 Task: Open a blank sheet, save the file as Aurora Add the quote 'Don't wait for the perfect moment; take the moment and make it perfect.'Don't wait for the perfect moment; take the moment and make it perfect.  Apply font style Apply font style KaiTi and font size 18 Align the text to the Justify .Change the text color to  Dark blue
Action: Mouse moved to (19, 14)
Screenshot: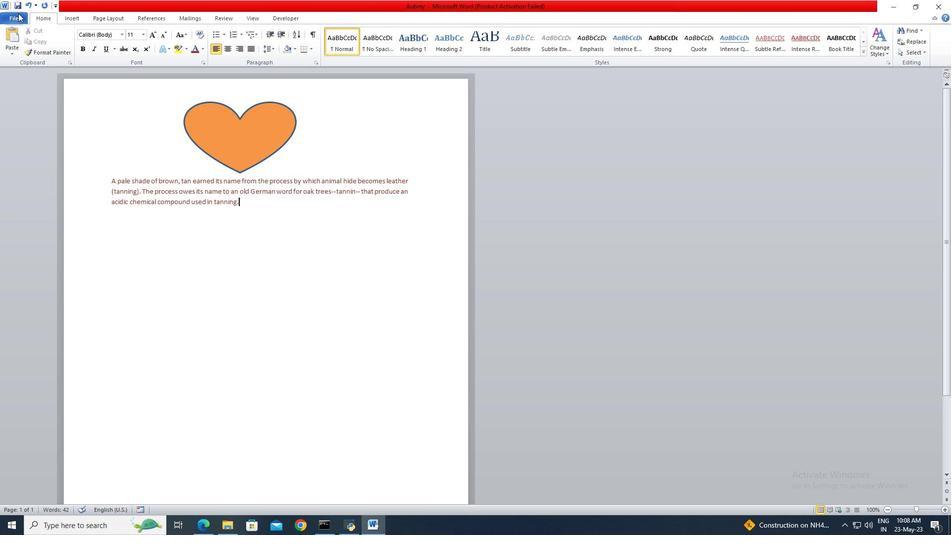 
Action: Mouse pressed left at (19, 14)
Screenshot: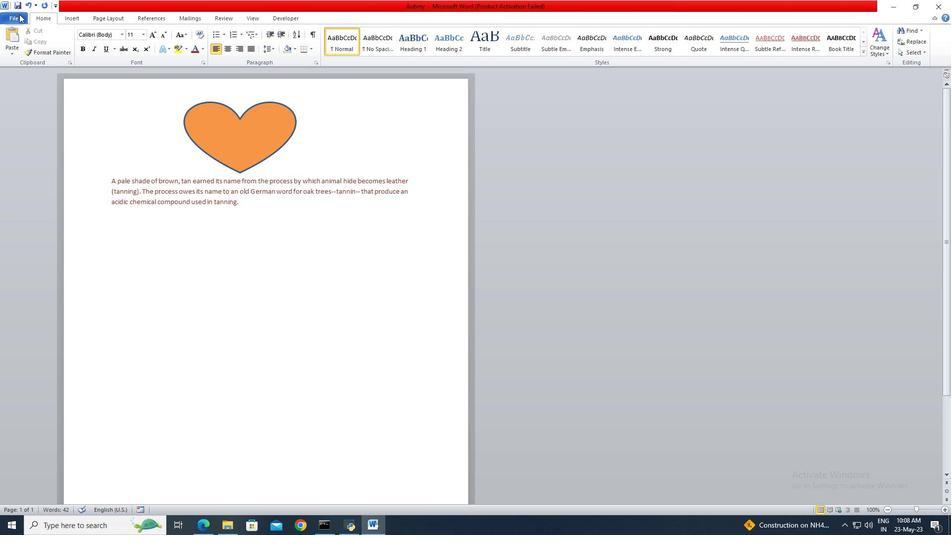
Action: Mouse moved to (20, 126)
Screenshot: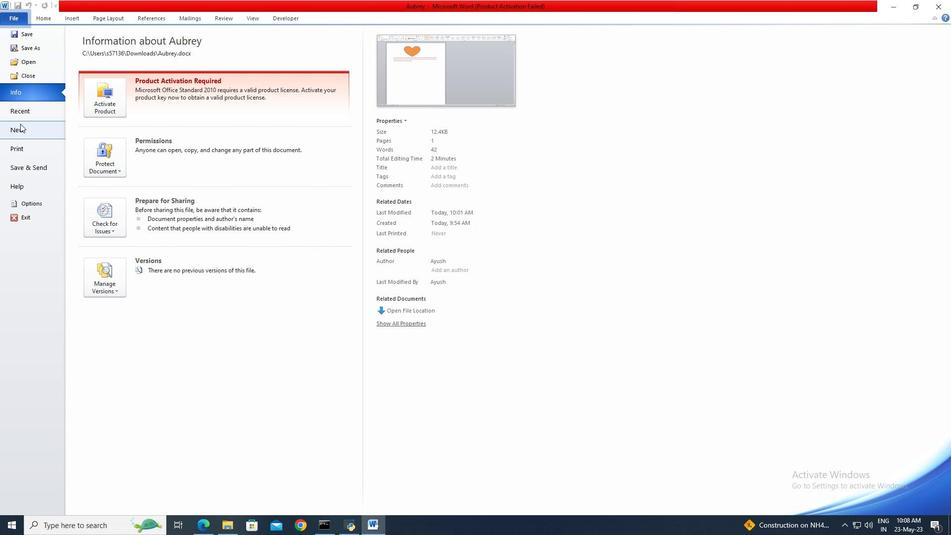 
Action: Mouse pressed left at (20, 126)
Screenshot: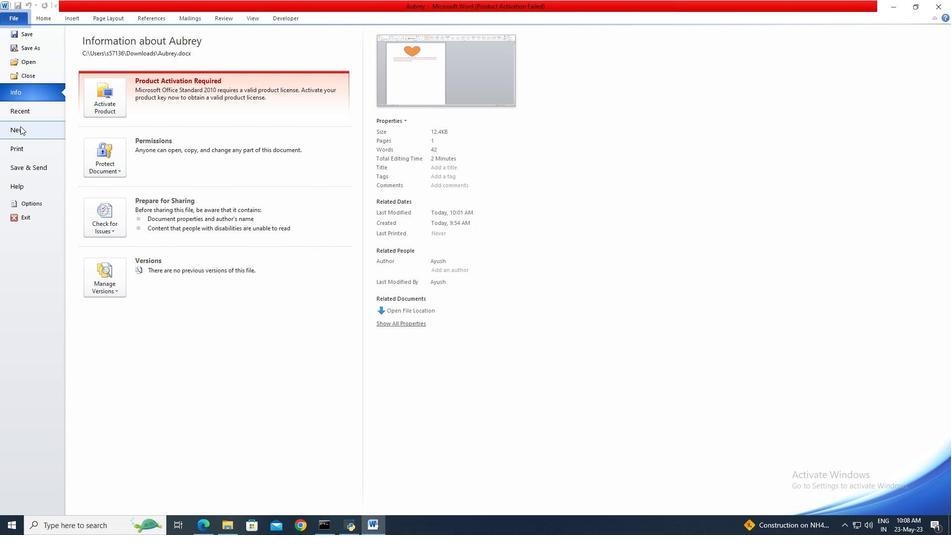 
Action: Mouse moved to (492, 255)
Screenshot: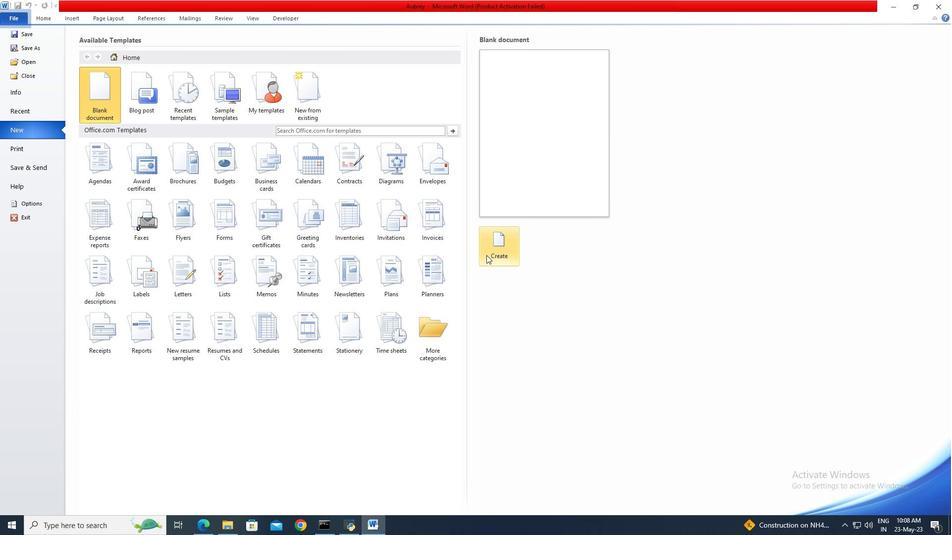 
Action: Mouse pressed left at (492, 255)
Screenshot: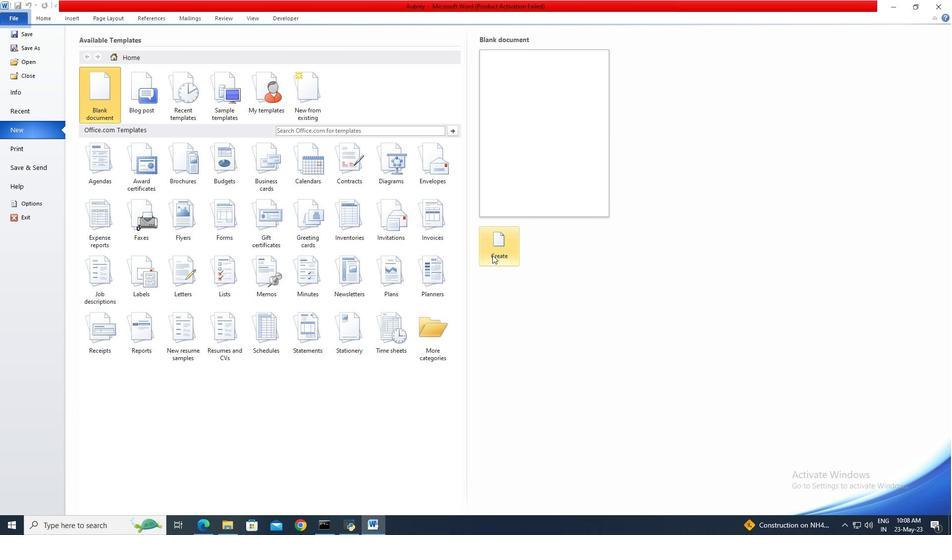 
Action: Mouse moved to (17, 19)
Screenshot: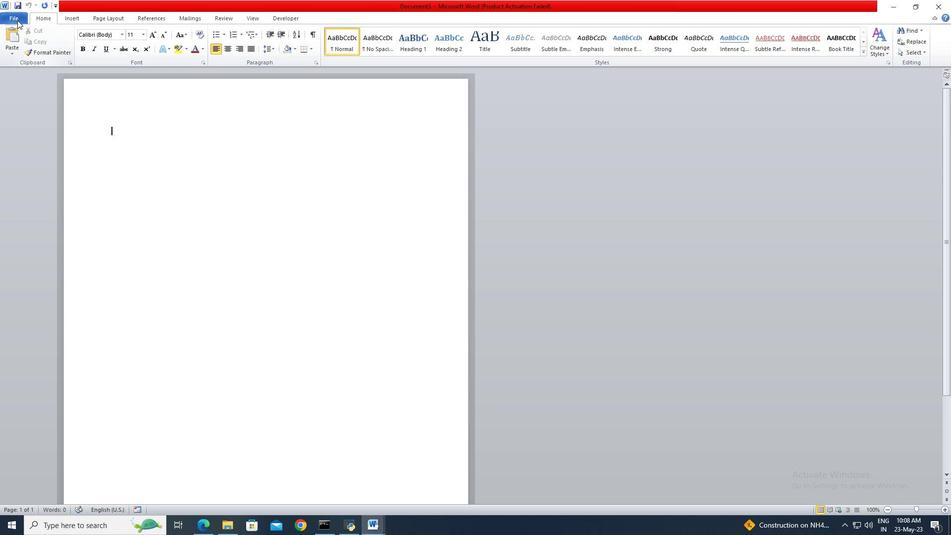 
Action: Mouse pressed left at (17, 19)
Screenshot: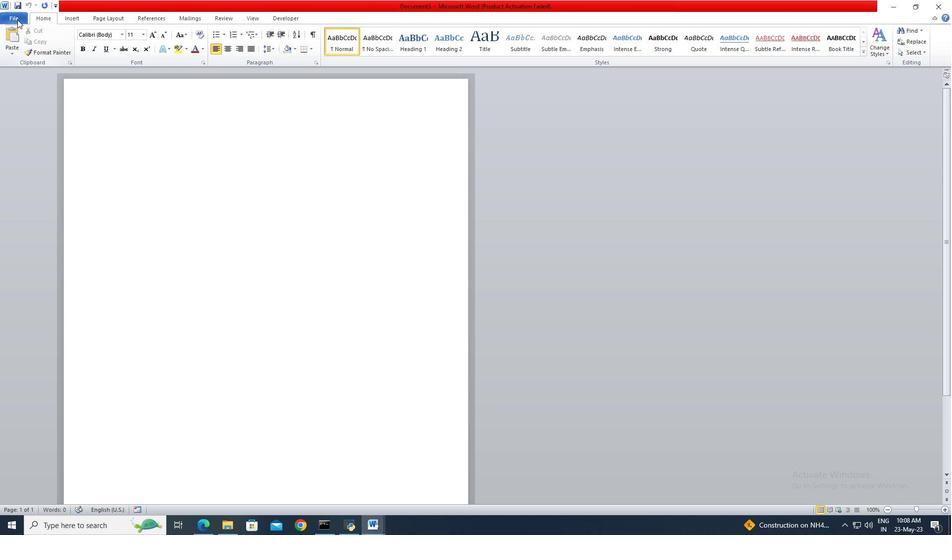 
Action: Mouse moved to (23, 45)
Screenshot: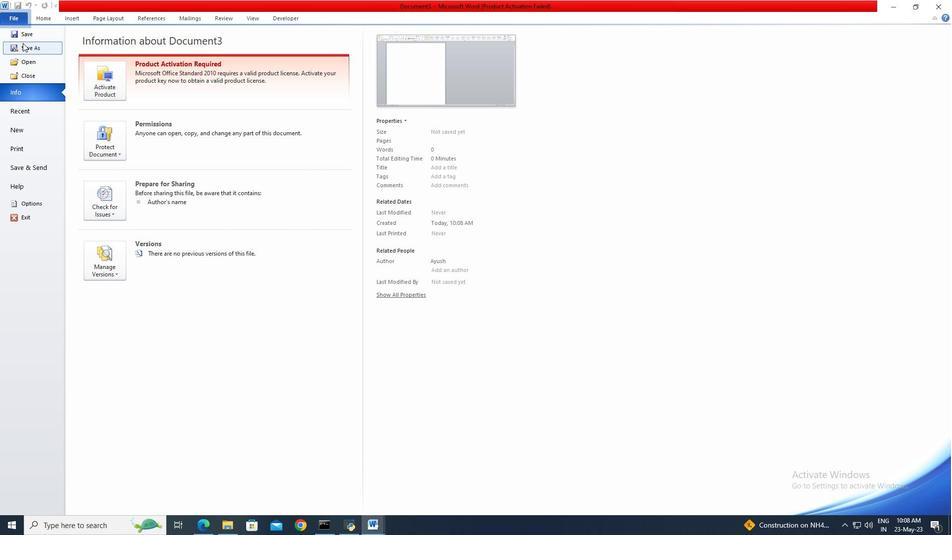 
Action: Mouse pressed left at (23, 45)
Screenshot: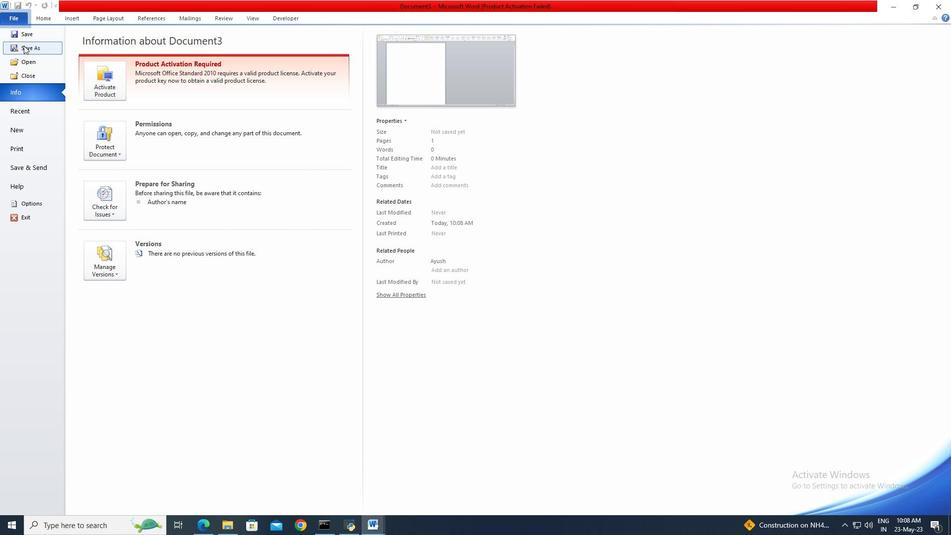 
Action: Key pressed <Key.shift_r>Aurora
Screenshot: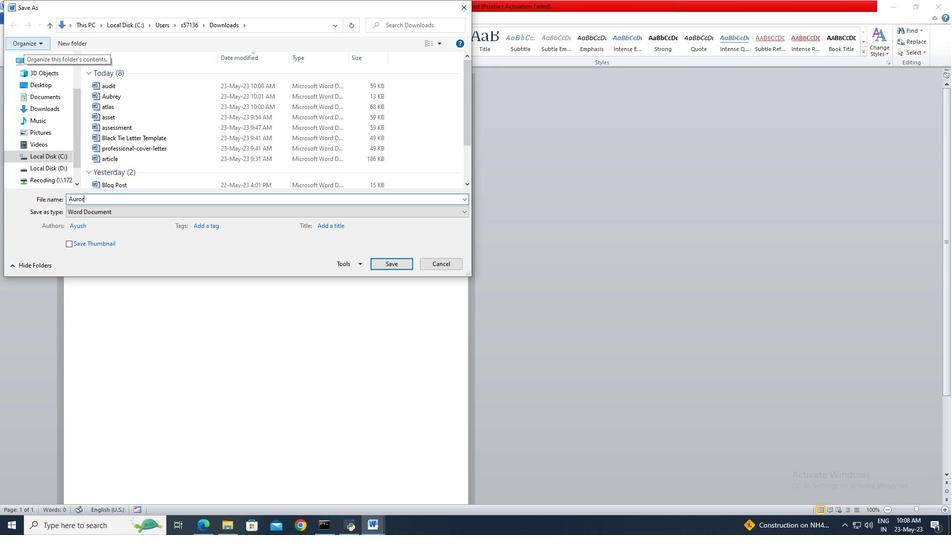 
Action: Mouse moved to (387, 266)
Screenshot: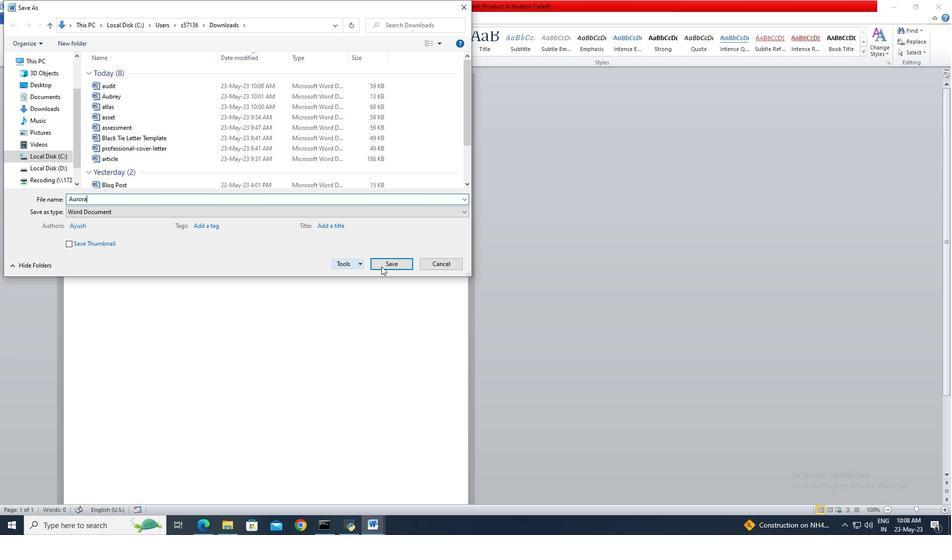 
Action: Mouse pressed left at (387, 266)
Screenshot: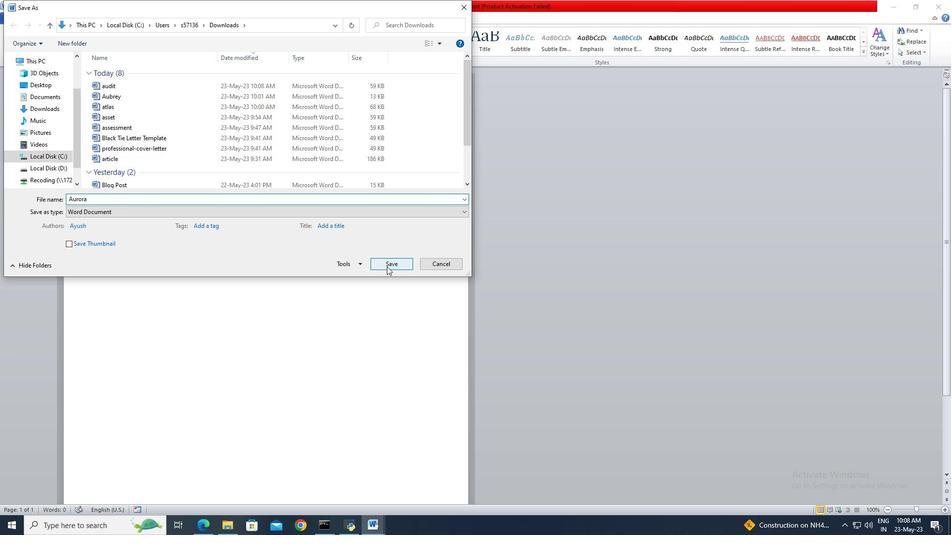 
Action: Mouse moved to (182, 146)
Screenshot: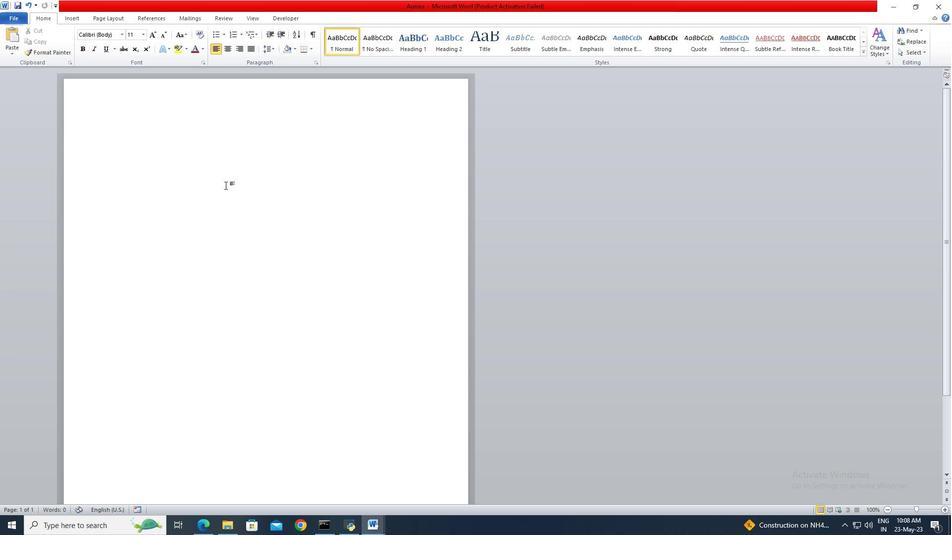 
Action: Key pressed <Key.shift>"<Key.shift>Don't<Key.space>wait<Key.space>for<Key.space>the<Key.space>perfect<Key.space>moment;<Key.space>take<Key.space>the<Key.space>moment<Key.space>and<Key.space>make<Key.space>it<Key.space>perfect.<Key.shift>"
Screenshot: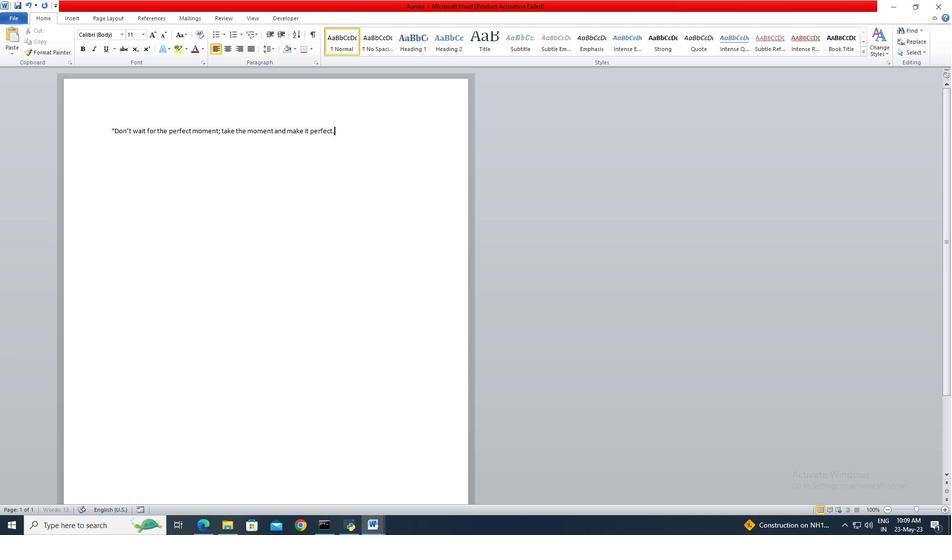 
Action: Mouse moved to (111, 130)
Screenshot: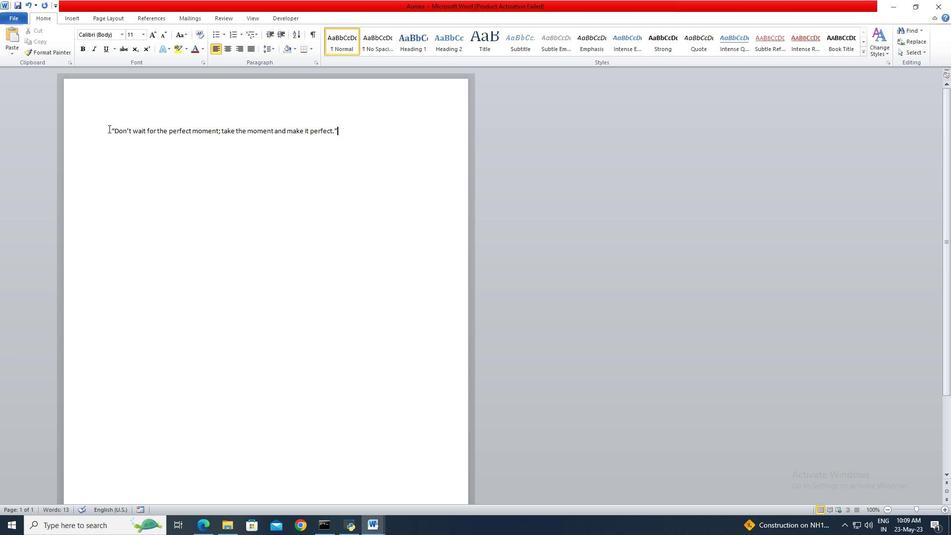 
Action: Mouse pressed left at (111, 130)
Screenshot: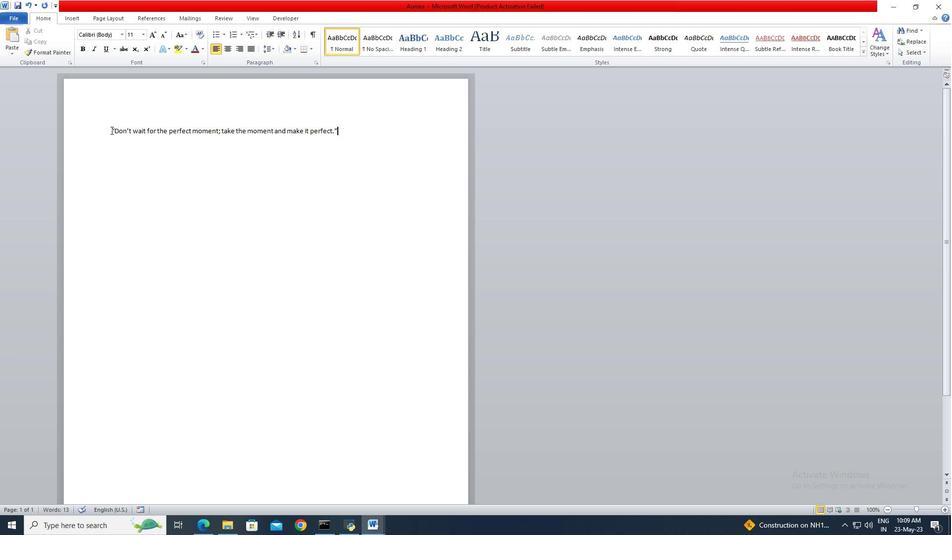
Action: Mouse moved to (298, 145)
Screenshot: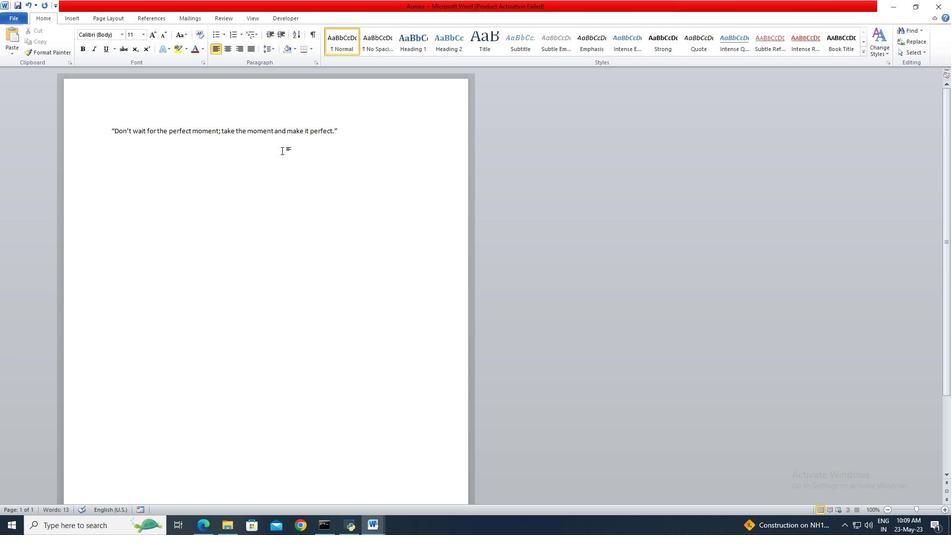 
Action: Key pressed <Key.shift>
Screenshot: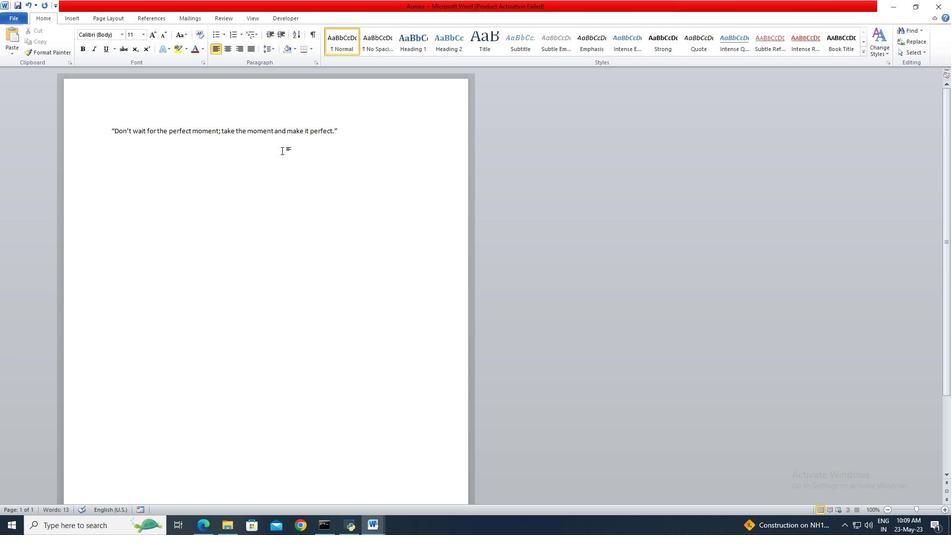
Action: Mouse moved to (342, 132)
Screenshot: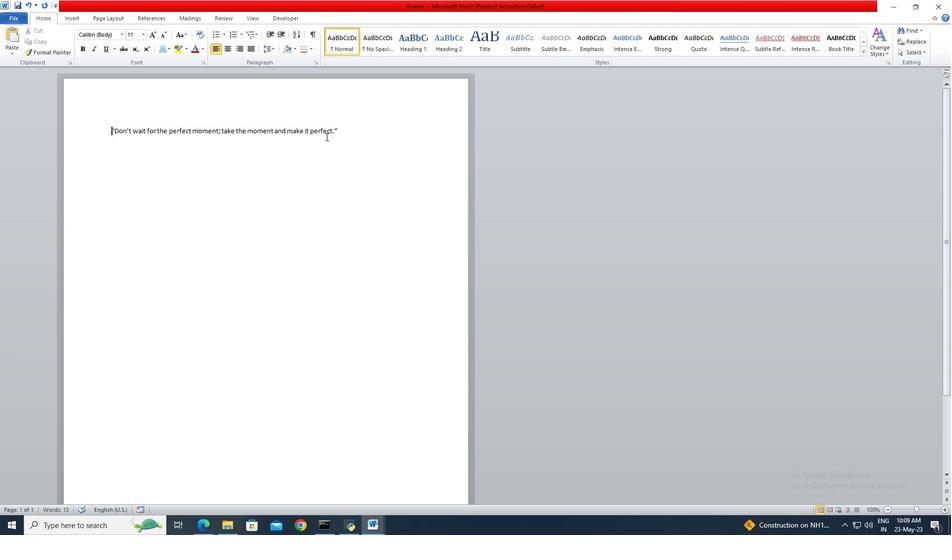 
Action: Key pressed <Key.shift>
Screenshot: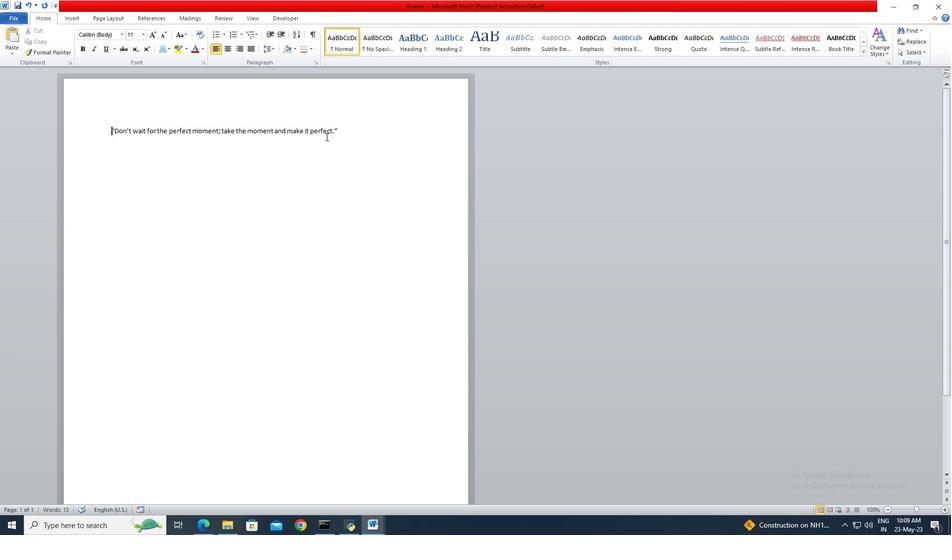 
Action: Mouse moved to (347, 131)
Screenshot: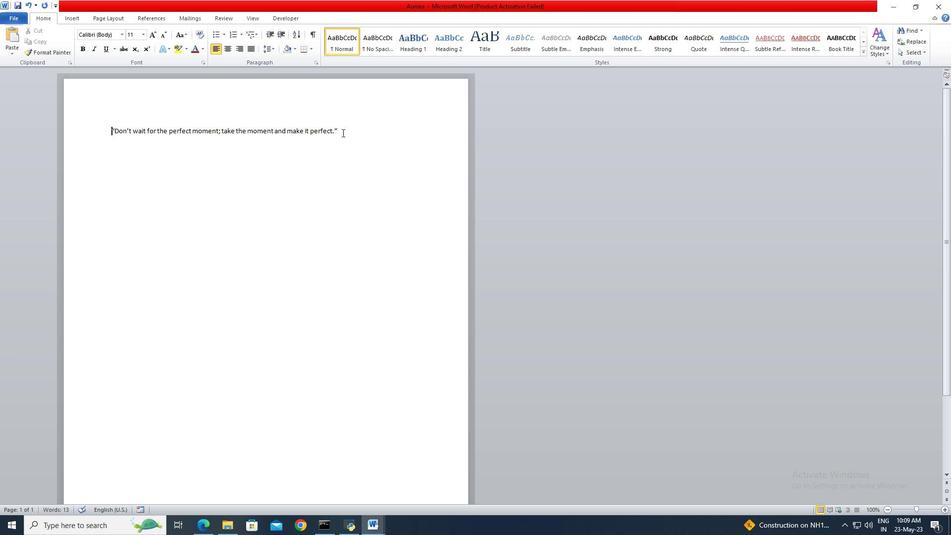 
Action: Key pressed <Key.shift>
Screenshot: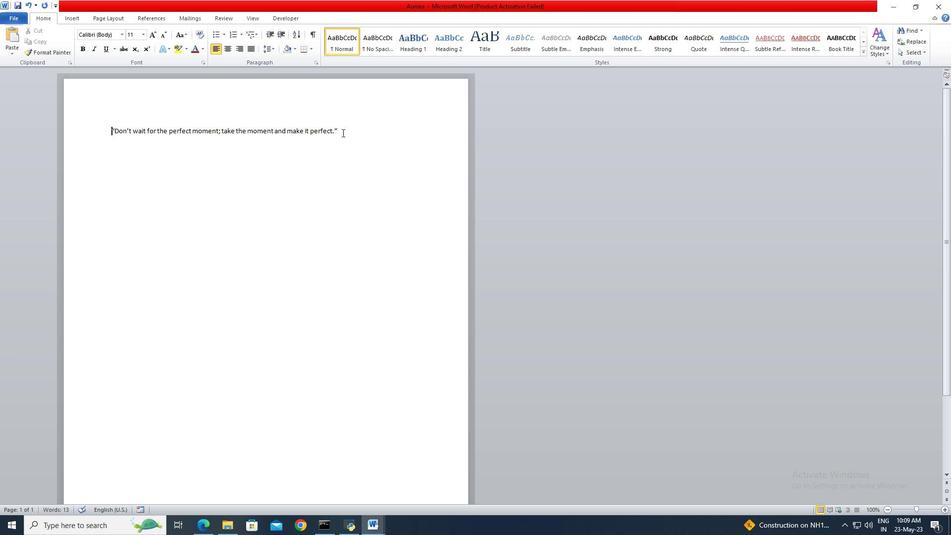 
Action: Mouse moved to (348, 131)
Screenshot: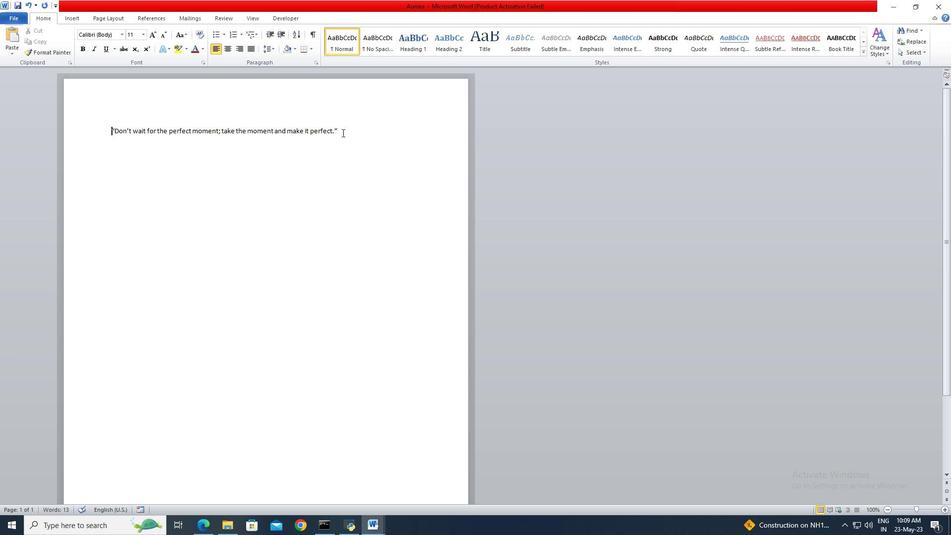 
Action: Key pressed <Key.shift>
Screenshot: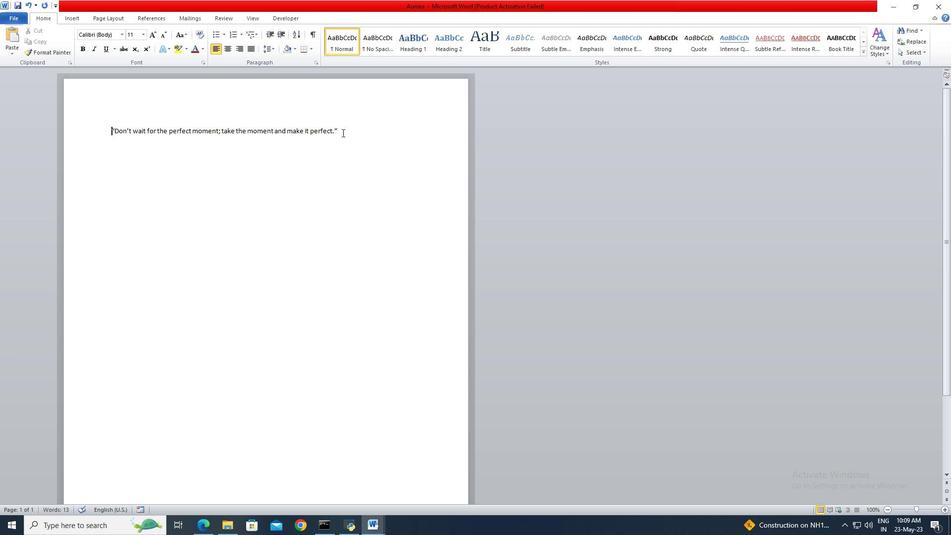 
Action: Mouse moved to (348, 130)
Screenshot: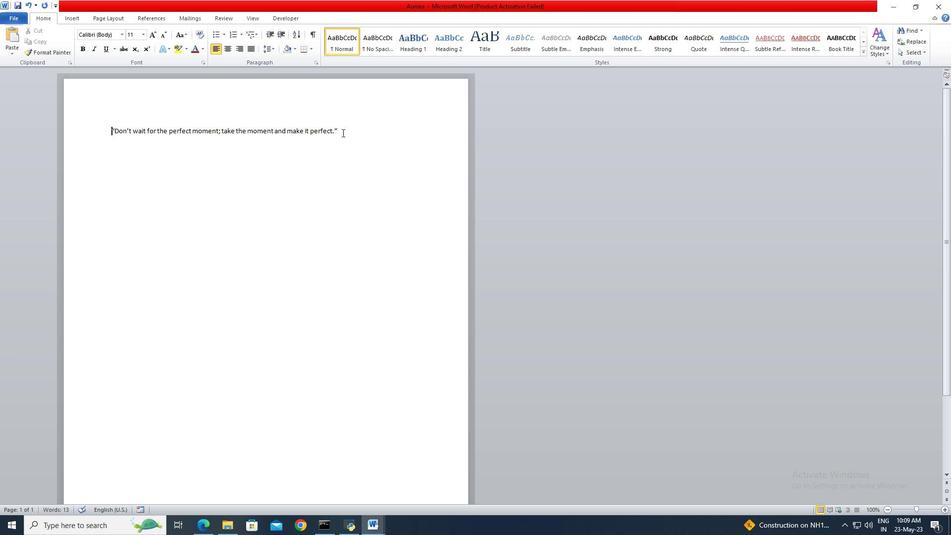 
Action: Key pressed <Key.shift><Key.shift><Key.shift><Key.shift><Key.shift>
Screenshot: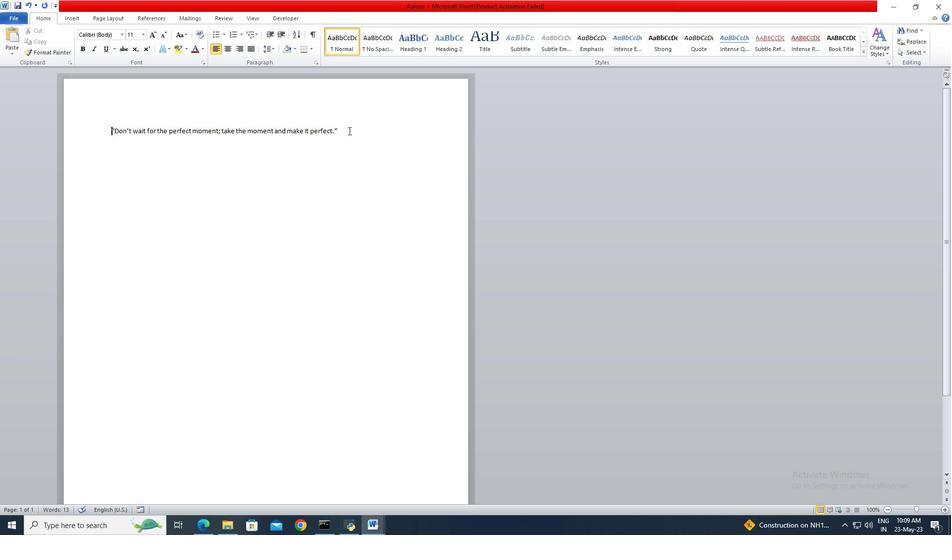
Action: Mouse pressed left at (348, 130)
Screenshot: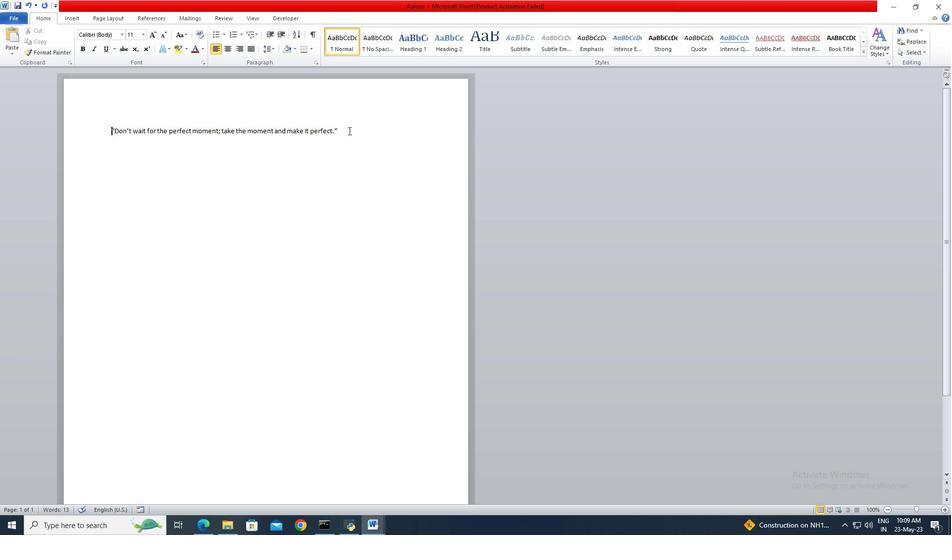 
Action: Key pressed <Key.shift><Key.shift><Key.shift><Key.shift>
Screenshot: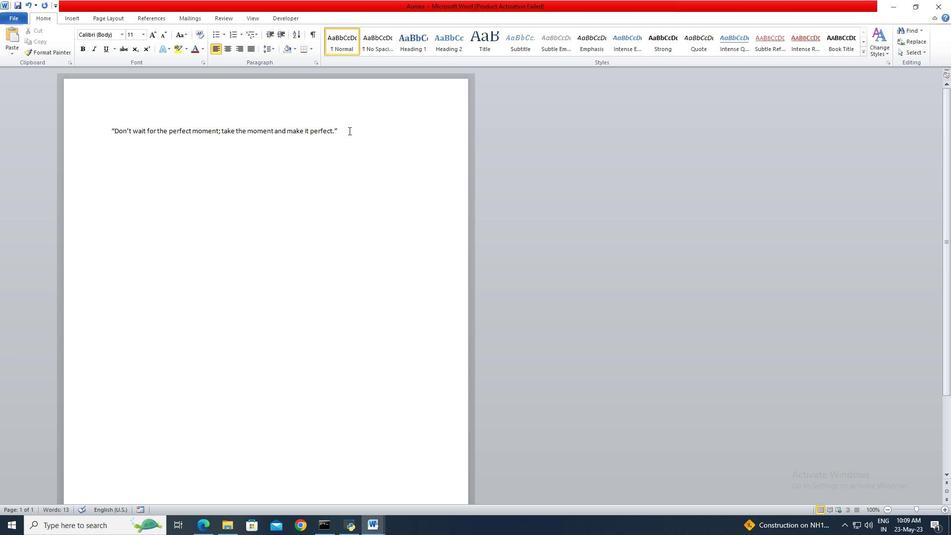 
Action: Mouse moved to (125, 34)
Screenshot: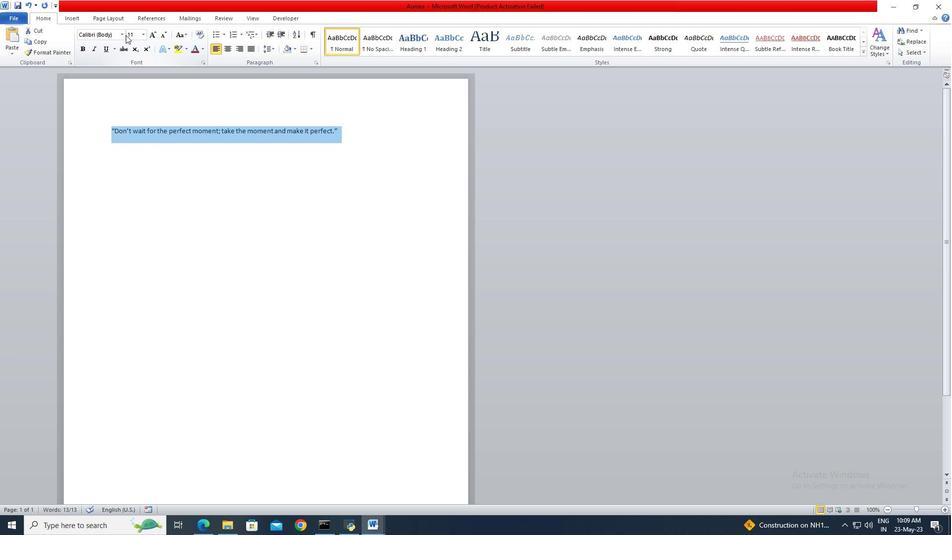 
Action: Mouse pressed left at (125, 34)
Screenshot: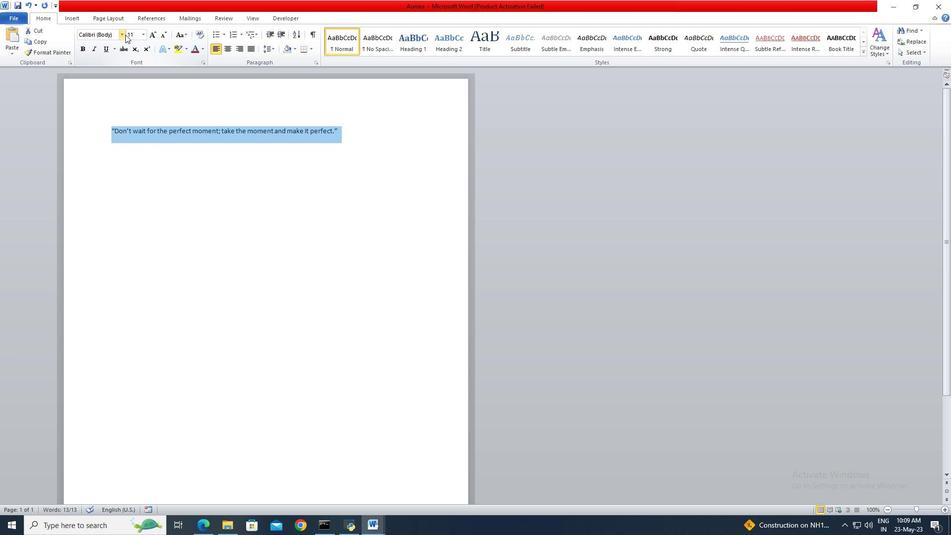
Action: Mouse moved to (135, 259)
Screenshot: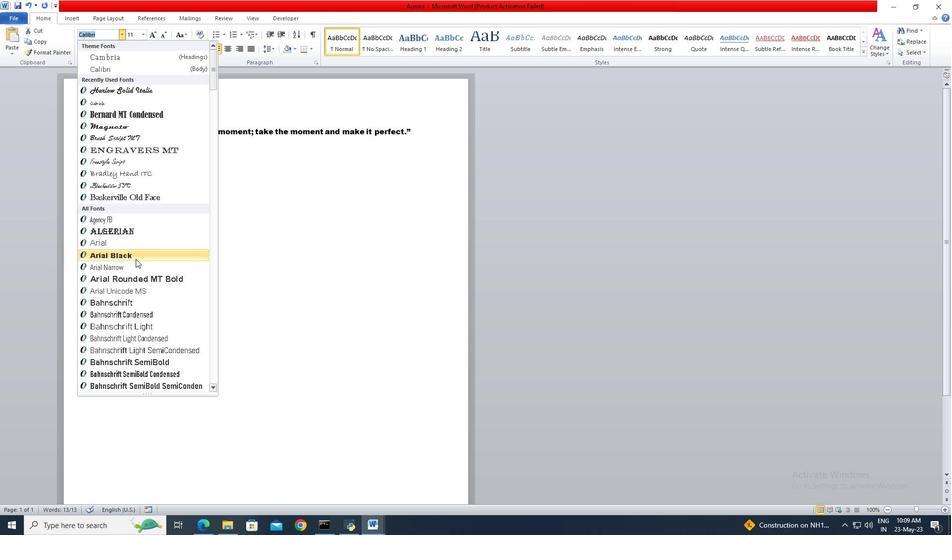 
Action: Mouse scrolled (135, 259) with delta (0, 0)
Screenshot: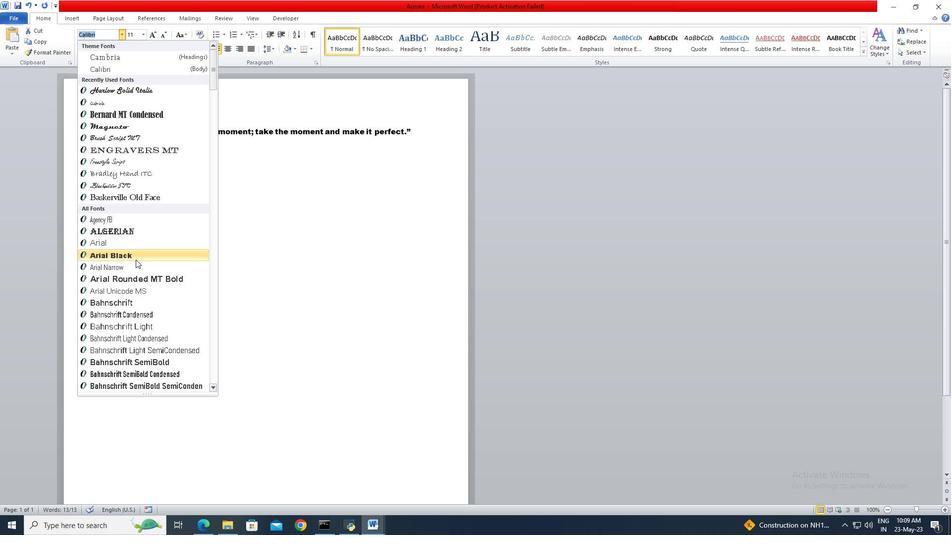 
Action: Mouse scrolled (135, 259) with delta (0, 0)
Screenshot: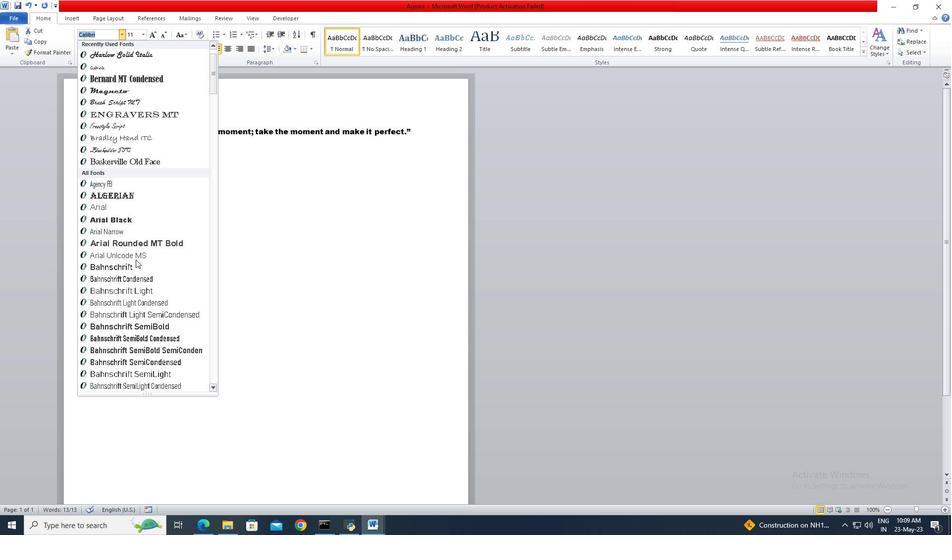
Action: Mouse scrolled (135, 259) with delta (0, 0)
Screenshot: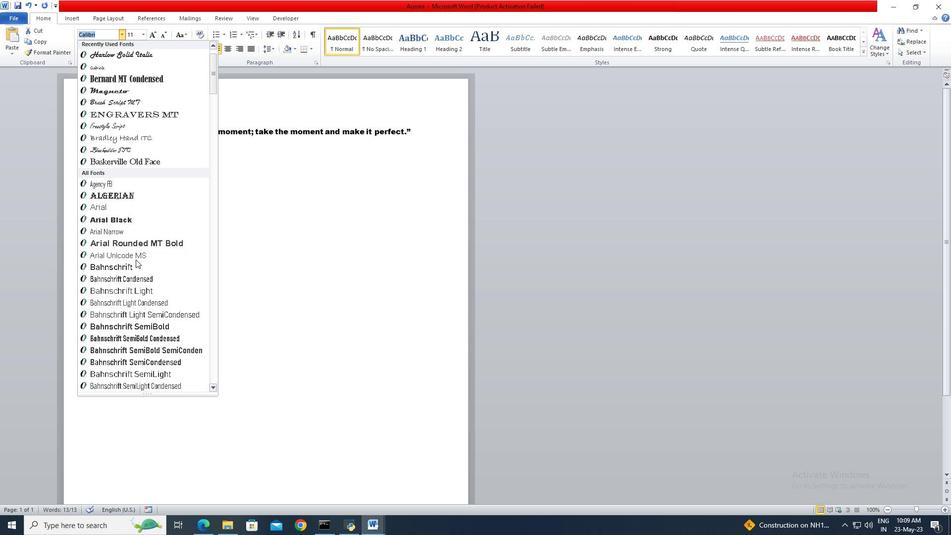 
Action: Mouse scrolled (135, 259) with delta (0, 0)
Screenshot: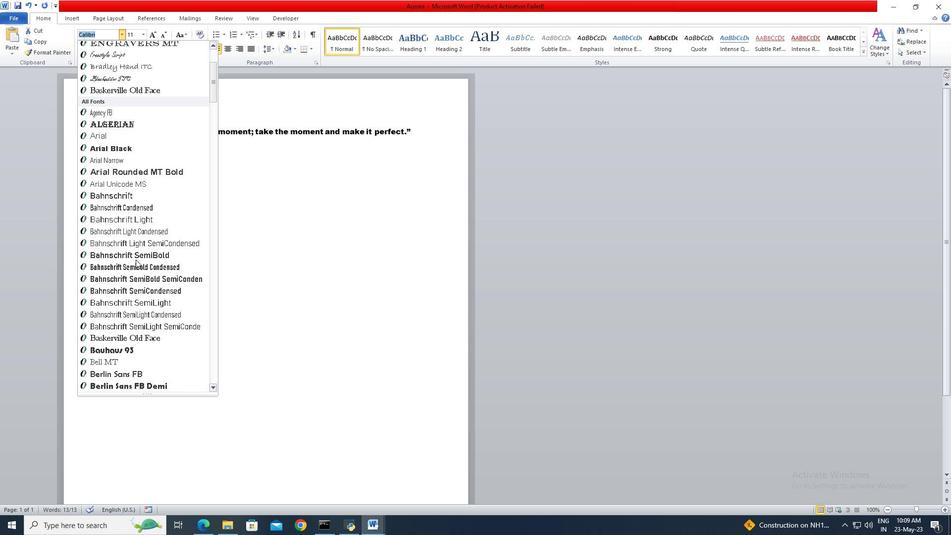 
Action: Mouse scrolled (135, 259) with delta (0, 0)
Screenshot: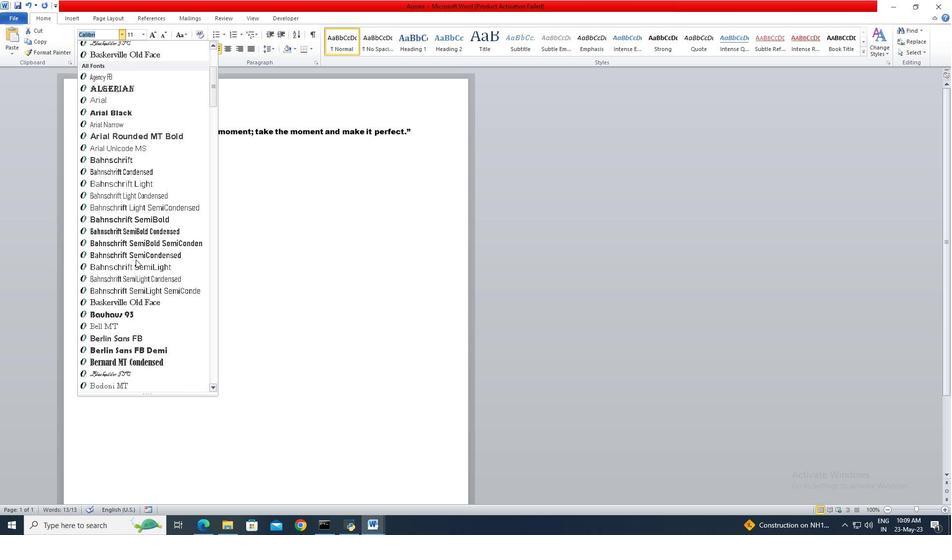 
Action: Mouse scrolled (135, 259) with delta (0, 0)
Screenshot: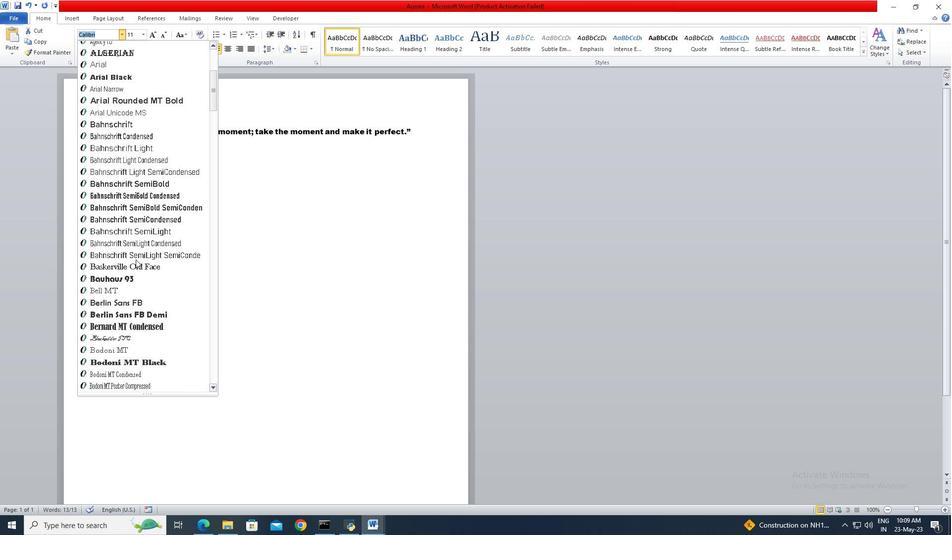 
Action: Mouse scrolled (135, 259) with delta (0, 0)
Screenshot: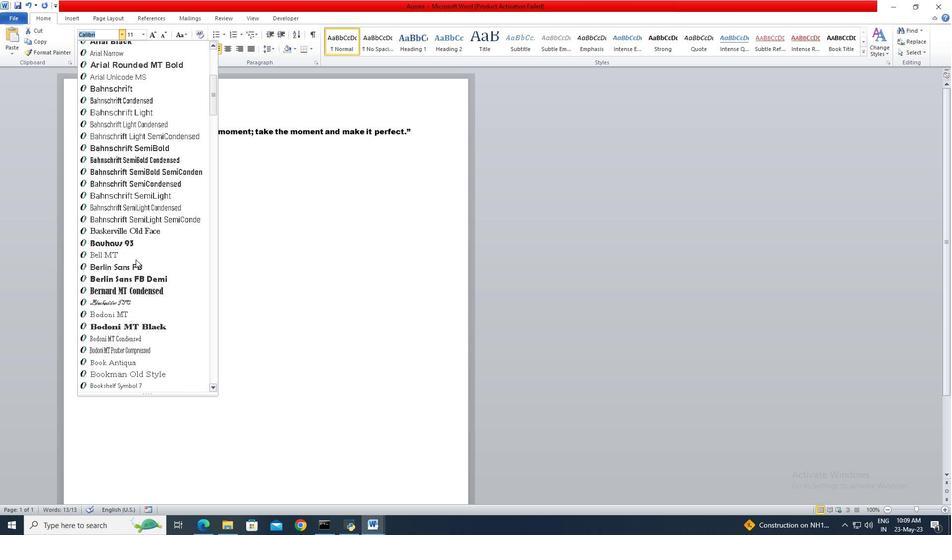 
Action: Mouse scrolled (135, 259) with delta (0, 0)
Screenshot: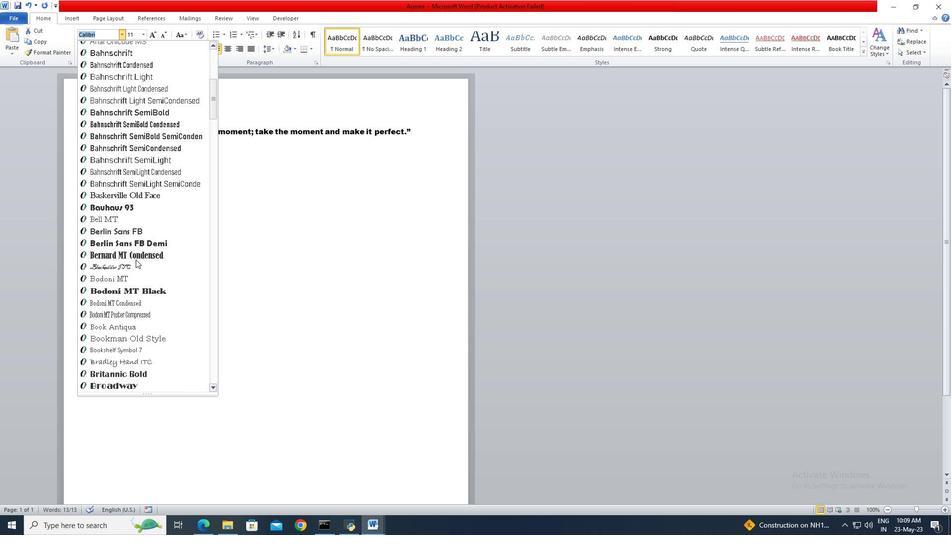 
Action: Mouse scrolled (135, 259) with delta (0, 0)
Screenshot: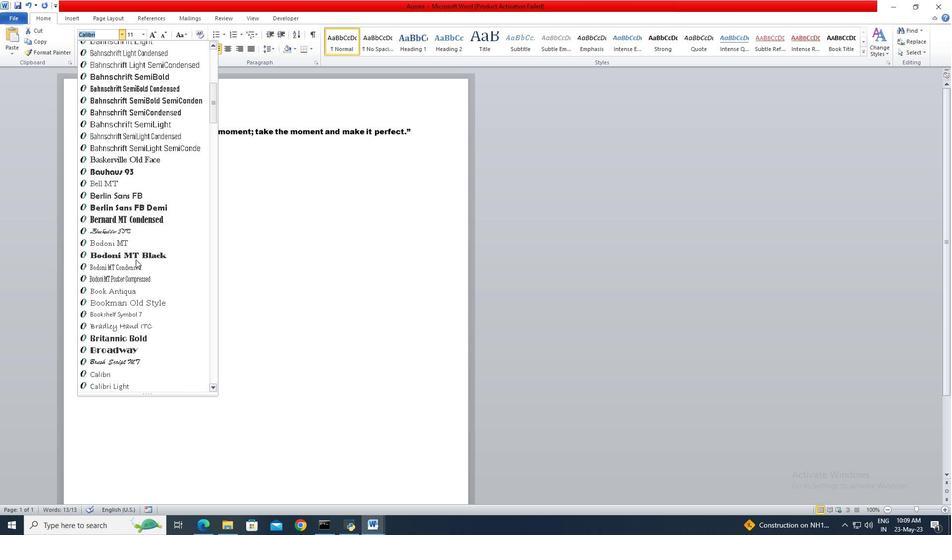 
Action: Mouse scrolled (135, 259) with delta (0, 0)
Screenshot: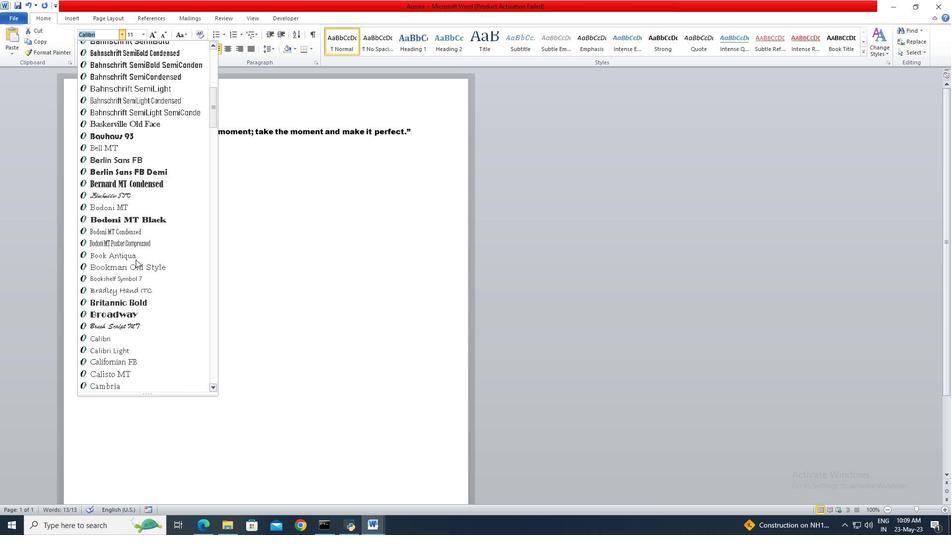 
Action: Mouse scrolled (135, 259) with delta (0, 0)
Screenshot: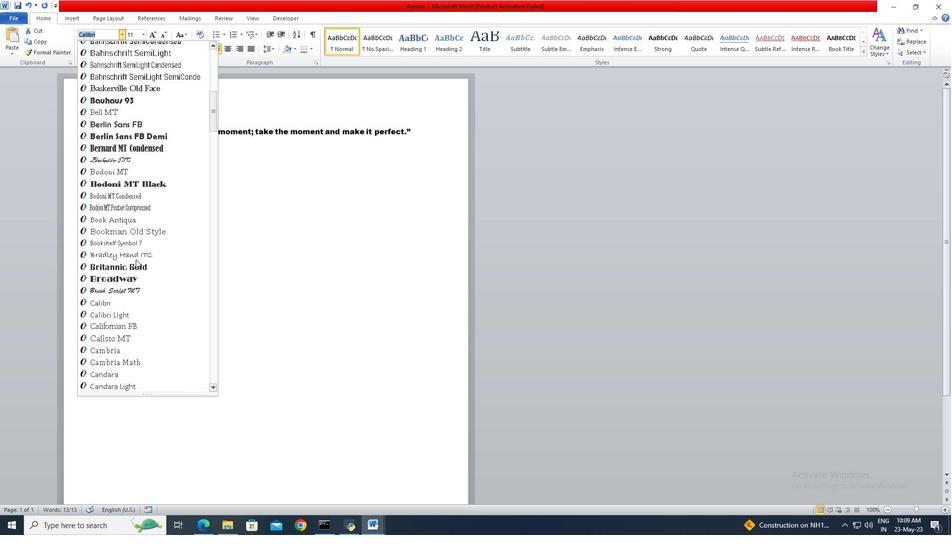
Action: Mouse scrolled (135, 259) with delta (0, 0)
Screenshot: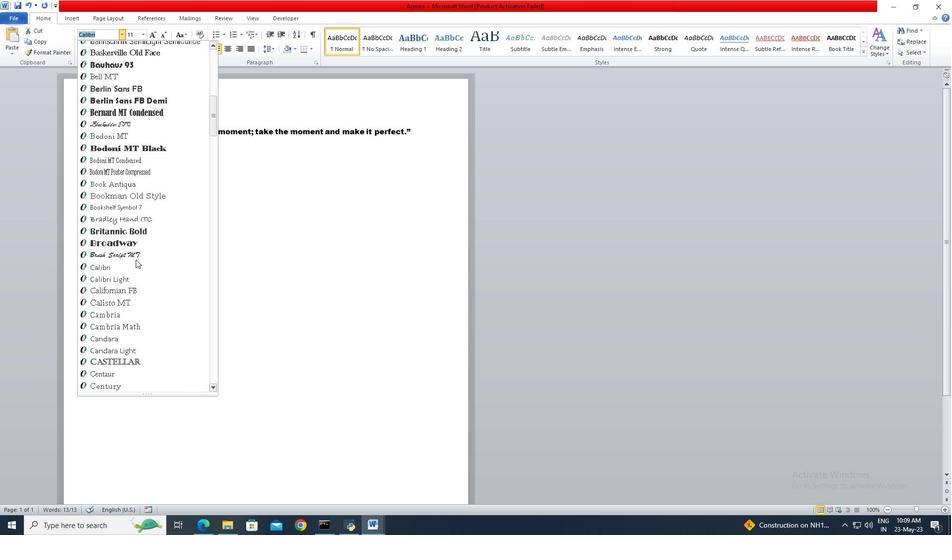 
Action: Mouse scrolled (135, 259) with delta (0, 0)
Screenshot: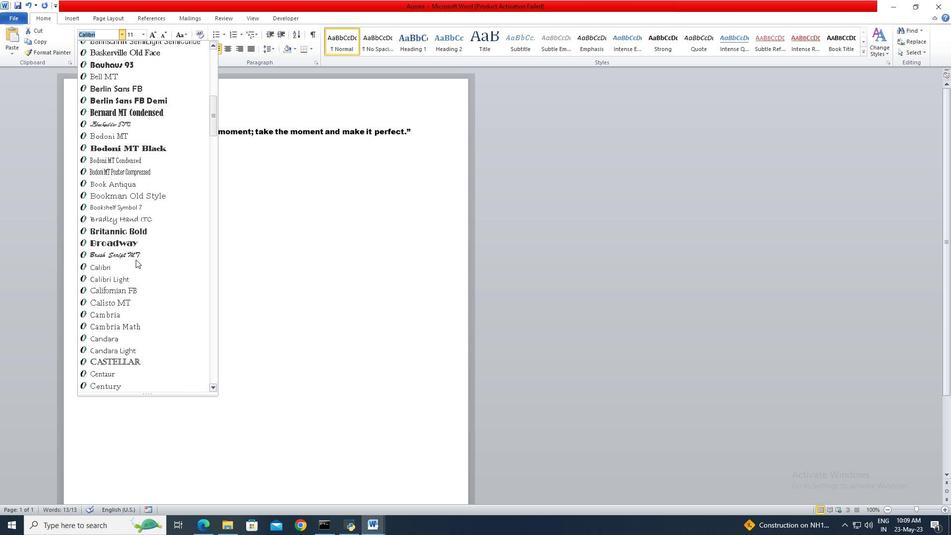 
Action: Mouse scrolled (135, 259) with delta (0, 0)
Screenshot: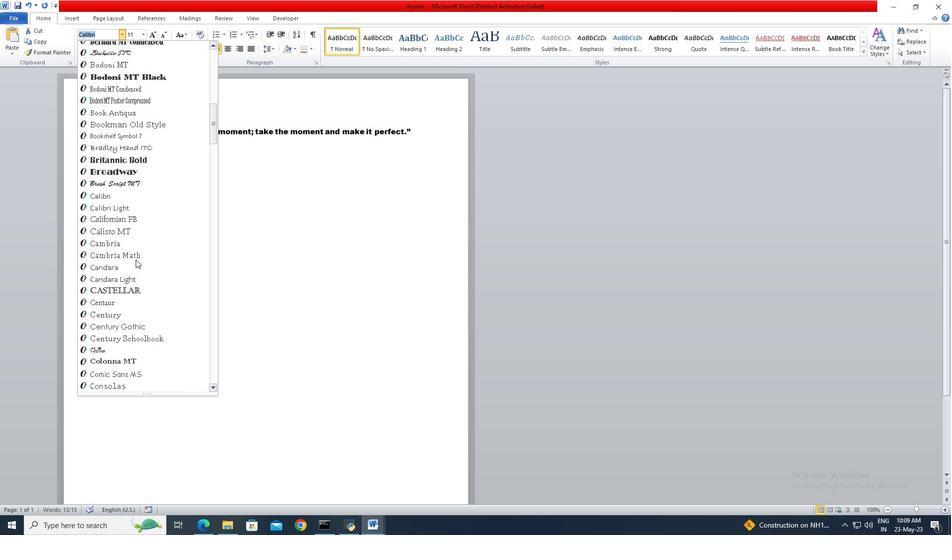 
Action: Mouse scrolled (135, 259) with delta (0, 0)
Screenshot: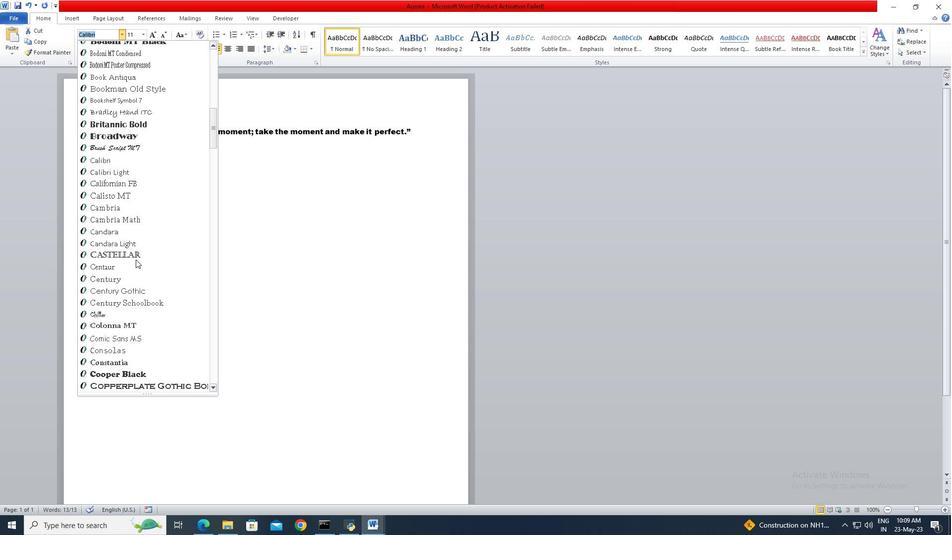 
Action: Mouse scrolled (135, 259) with delta (0, 0)
Screenshot: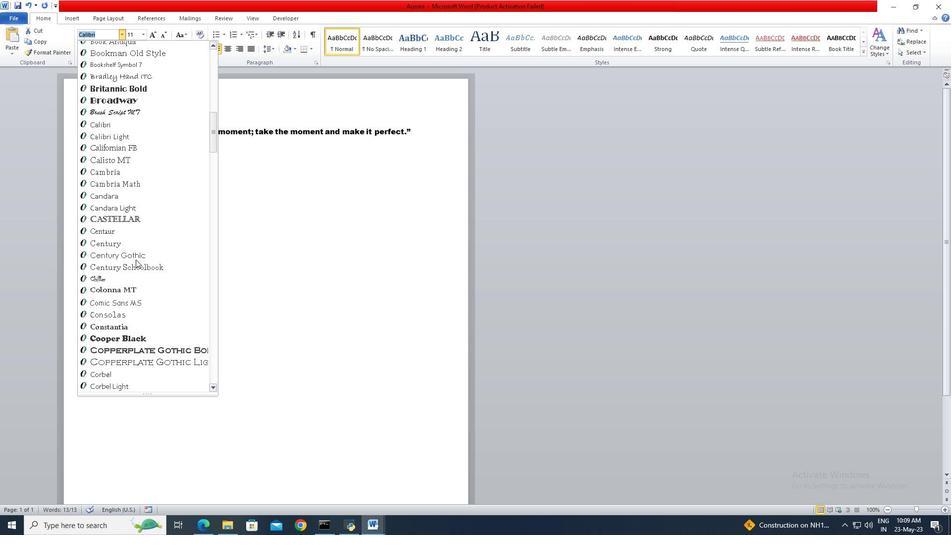
Action: Mouse scrolled (135, 259) with delta (0, 0)
Screenshot: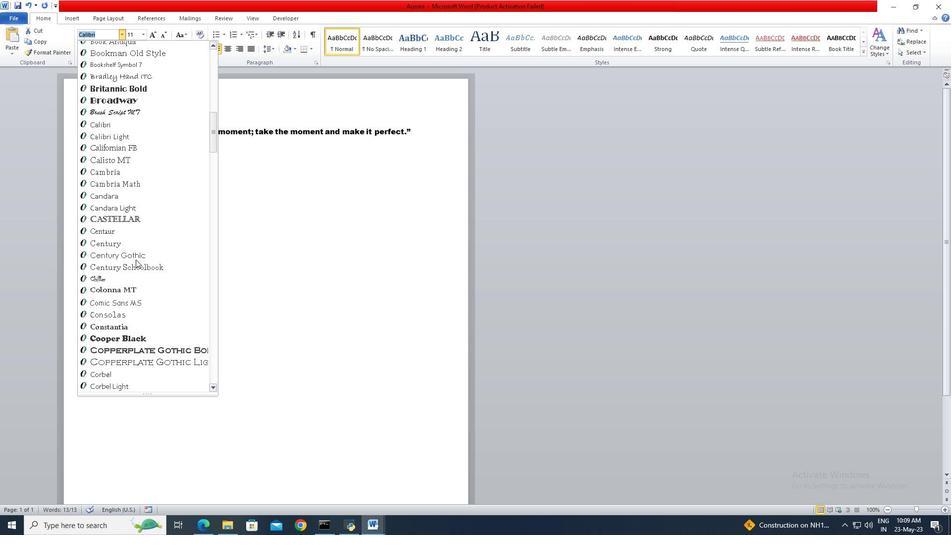 
Action: Mouse scrolled (135, 259) with delta (0, 0)
Screenshot: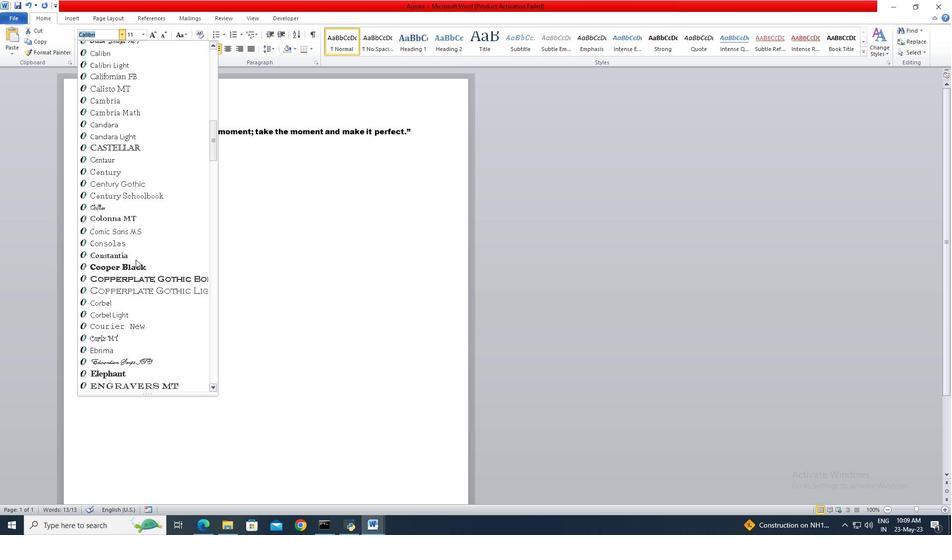 
Action: Mouse scrolled (135, 259) with delta (0, 0)
Screenshot: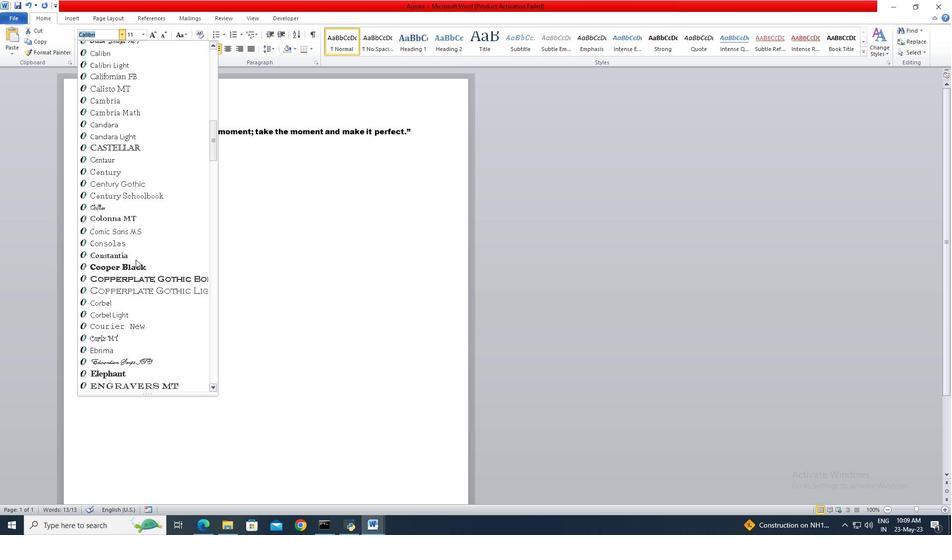 
Action: Mouse scrolled (135, 259) with delta (0, 0)
Screenshot: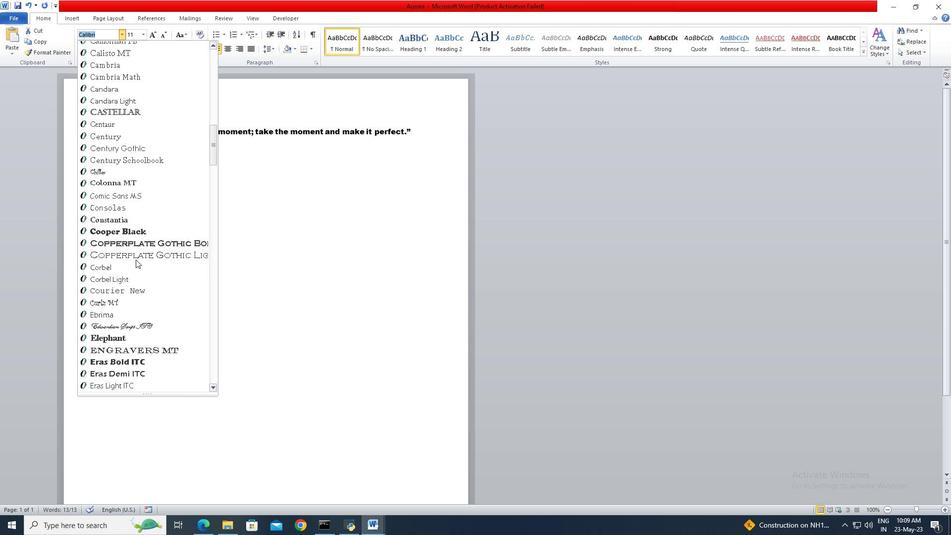 
Action: Mouse scrolled (135, 259) with delta (0, 0)
Screenshot: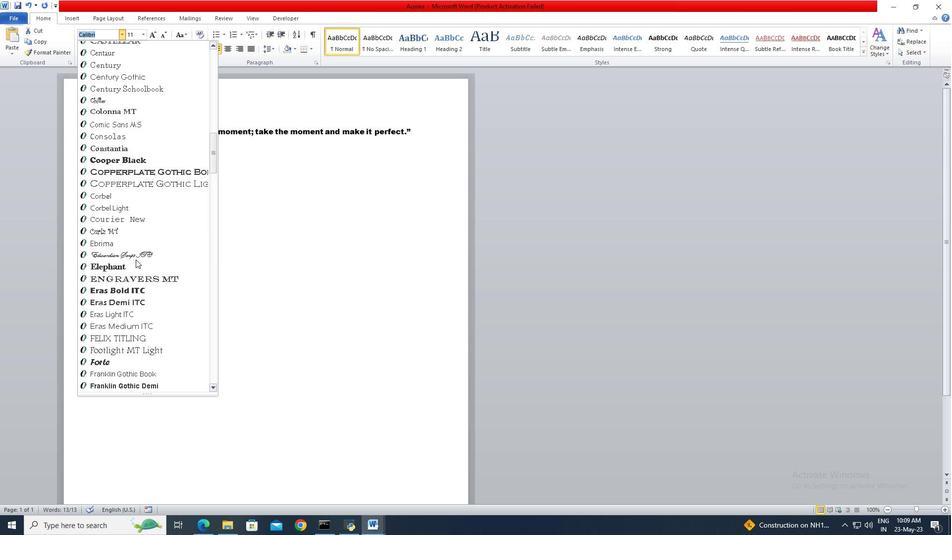 
Action: Mouse scrolled (135, 259) with delta (0, 0)
Screenshot: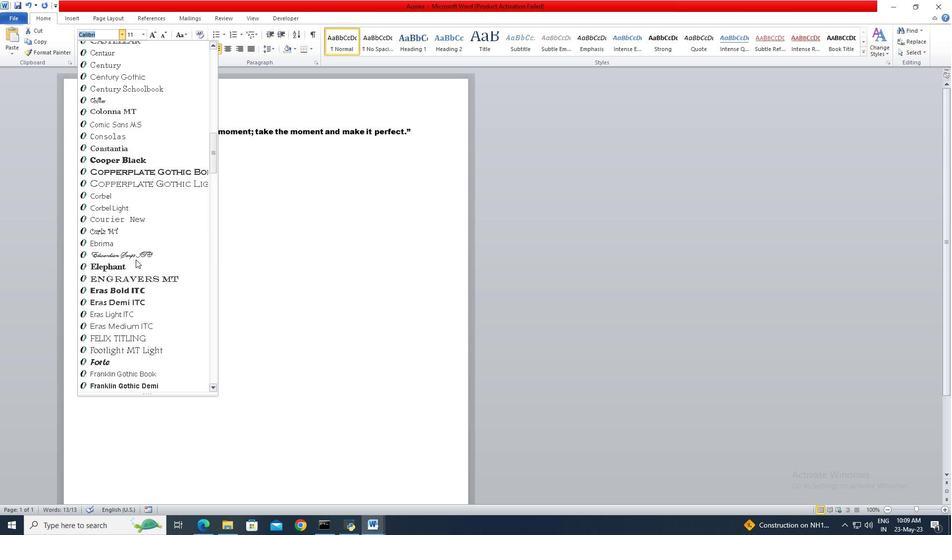 
Action: Mouse scrolled (135, 259) with delta (0, 0)
Screenshot: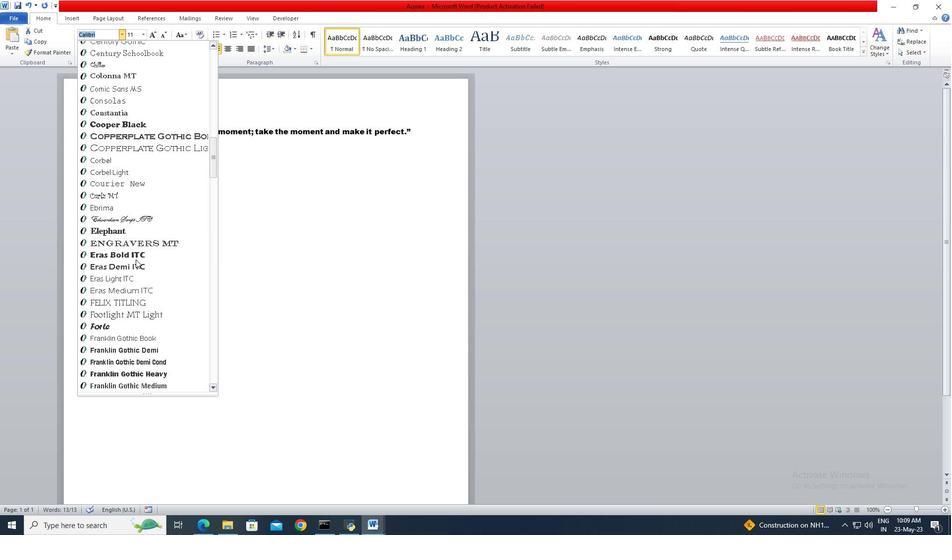 
Action: Mouse scrolled (135, 259) with delta (0, 0)
Screenshot: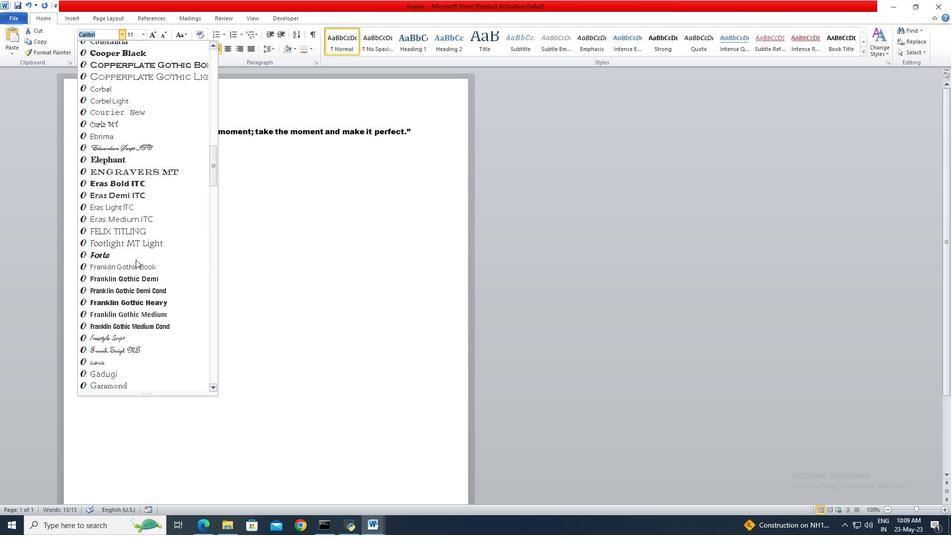 
Action: Mouse scrolled (135, 259) with delta (0, 0)
Screenshot: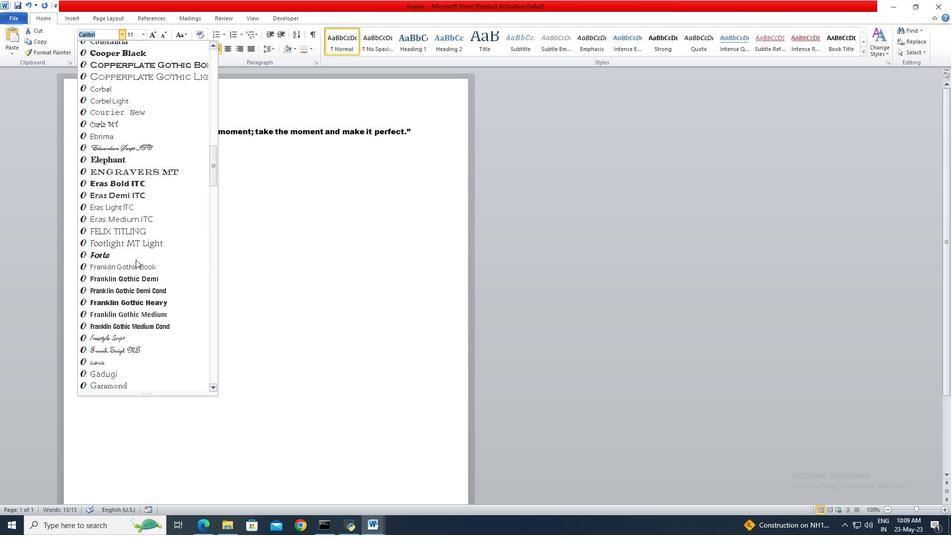 
Action: Mouse scrolled (135, 259) with delta (0, 0)
Screenshot: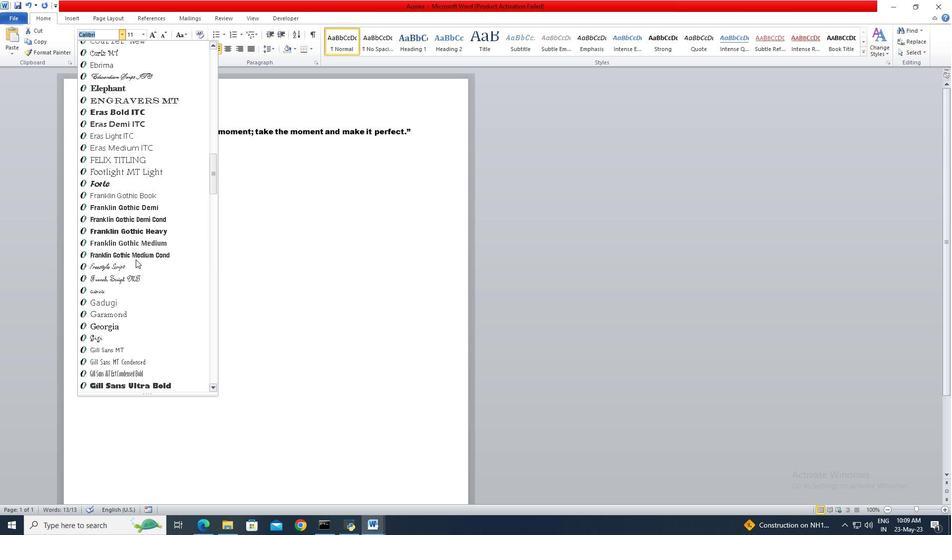 
Action: Mouse scrolled (135, 259) with delta (0, 0)
Screenshot: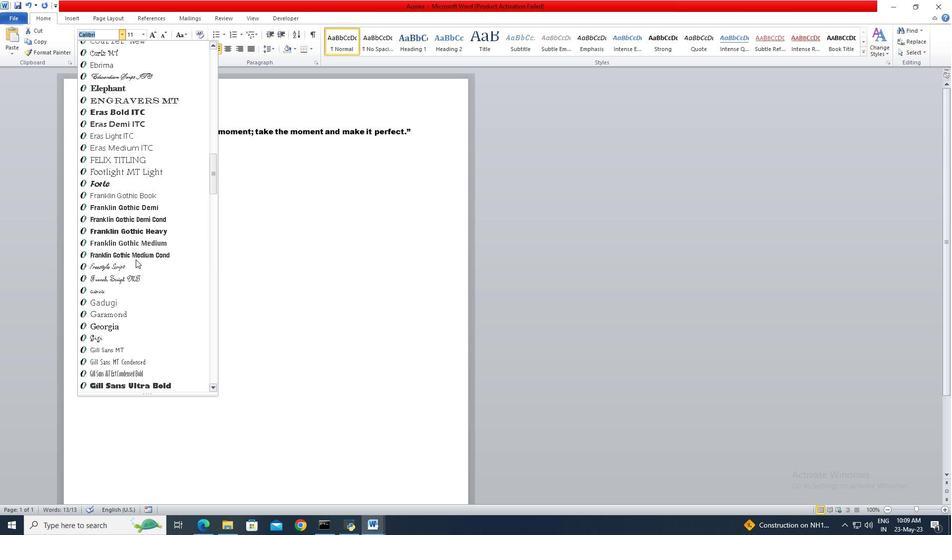 
Action: Mouse scrolled (135, 259) with delta (0, 0)
Screenshot: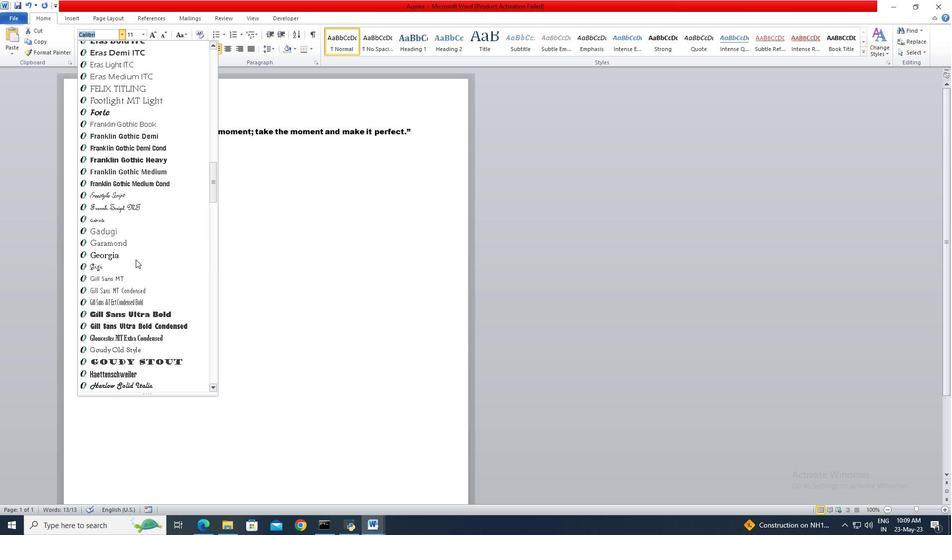 
Action: Mouse scrolled (135, 259) with delta (0, 0)
Screenshot: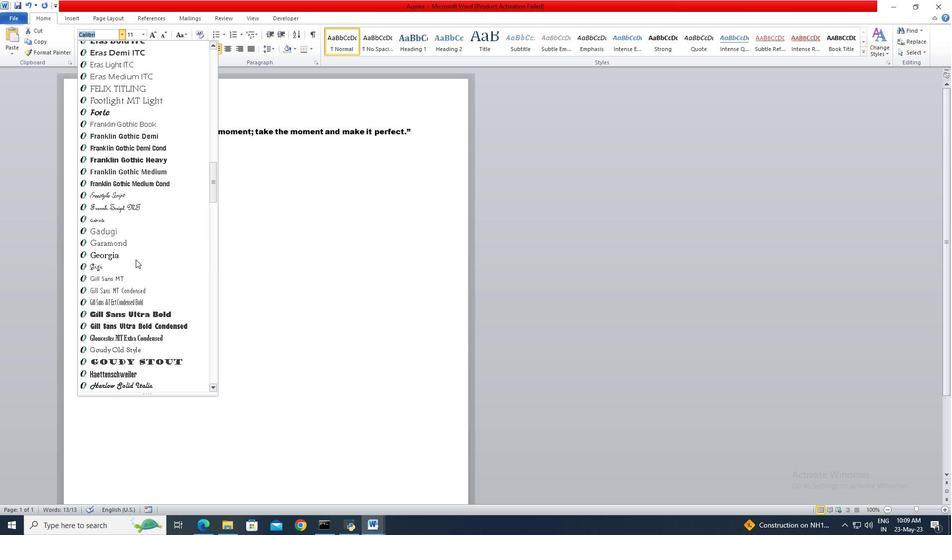
Action: Mouse scrolled (135, 259) with delta (0, 0)
Screenshot: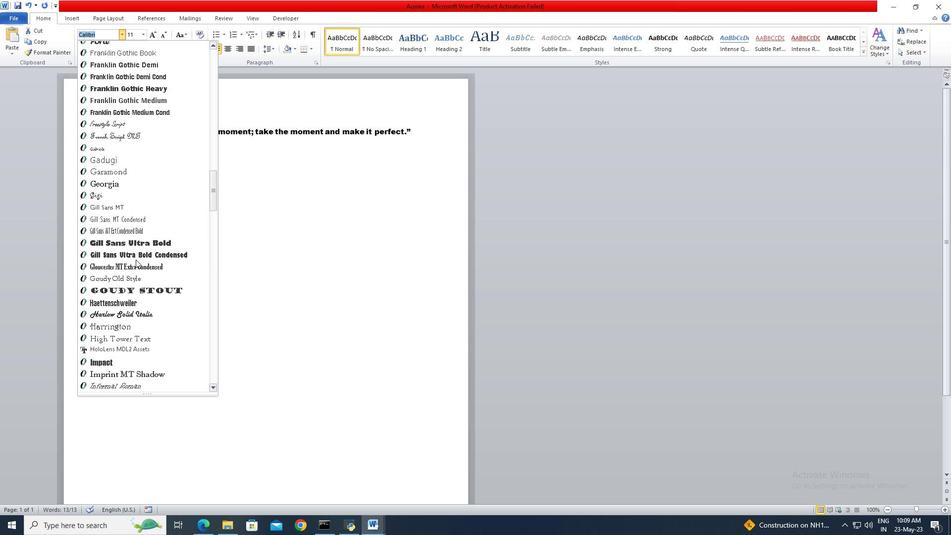 
Action: Mouse scrolled (135, 259) with delta (0, 0)
Screenshot: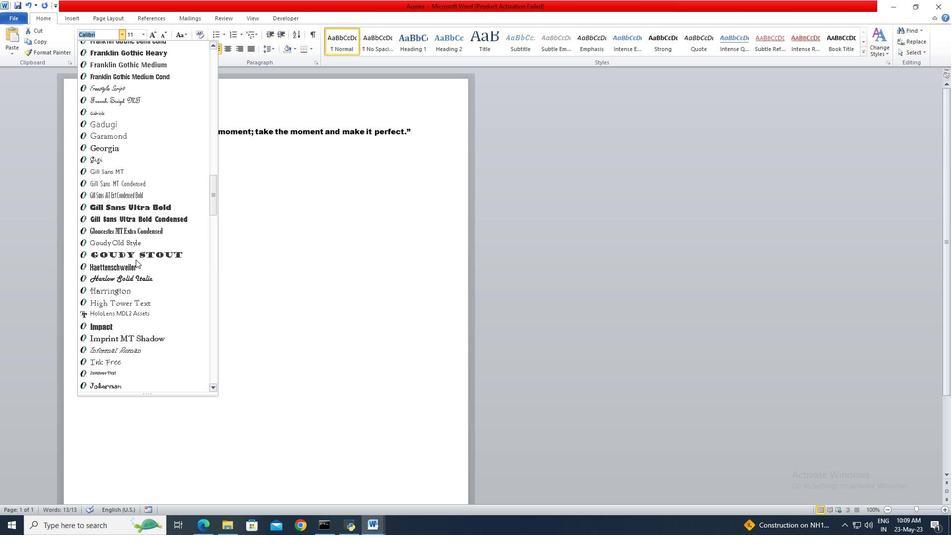 
Action: Mouse scrolled (135, 259) with delta (0, 0)
Screenshot: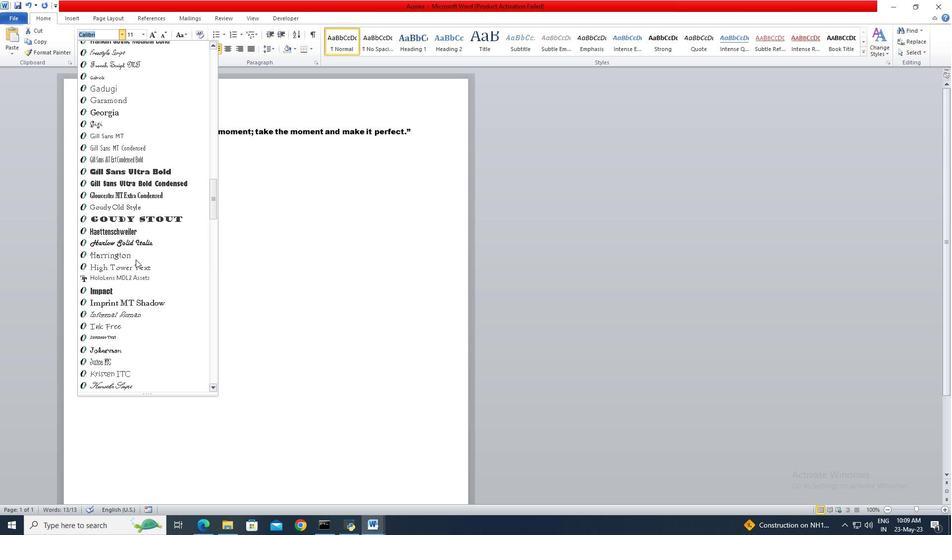 
Action: Mouse moved to (142, 38)
Screenshot: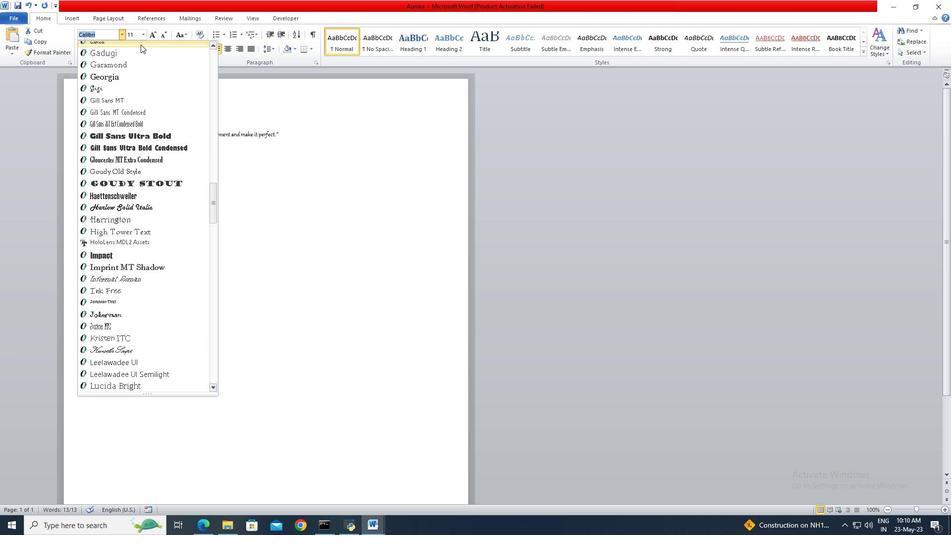 
Action: Mouse pressed left at (142, 38)
Screenshot: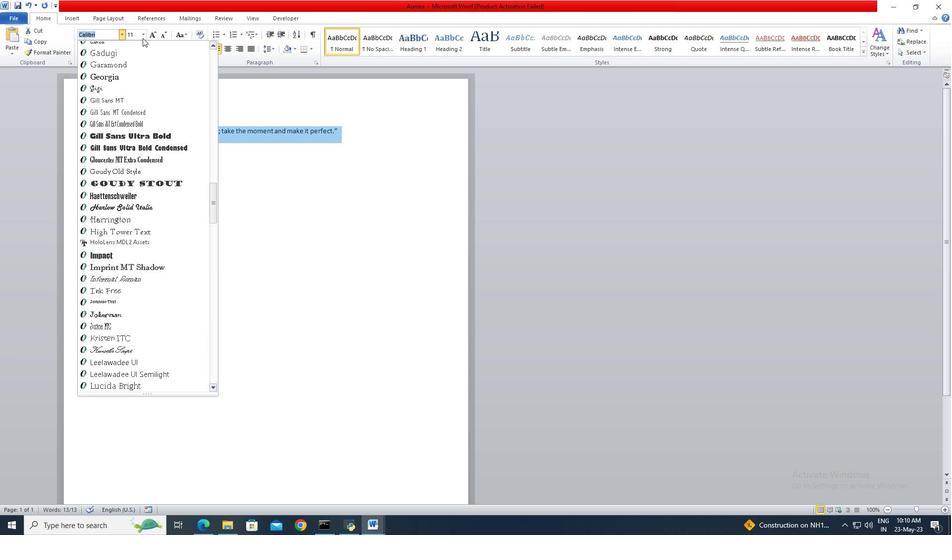 
Action: Mouse moved to (133, 105)
Screenshot: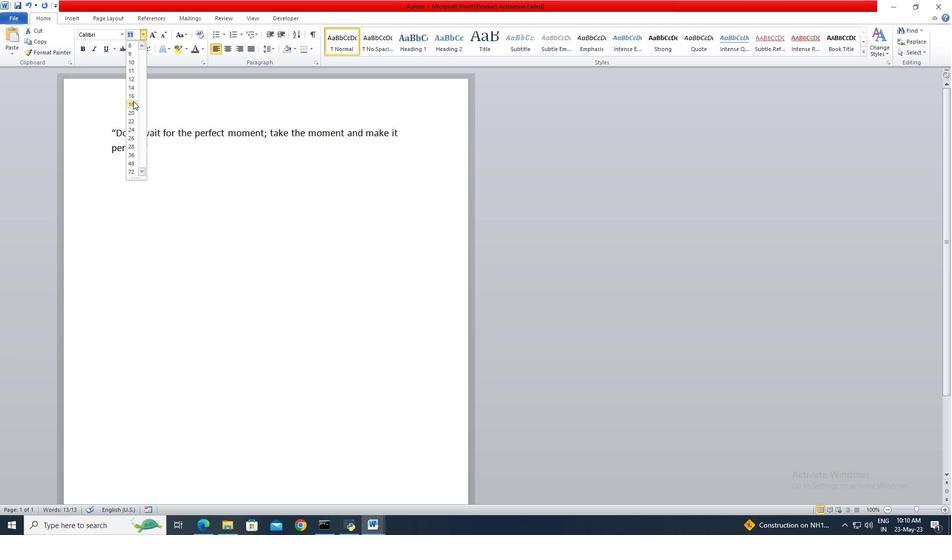 
Action: Mouse pressed left at (133, 105)
Screenshot: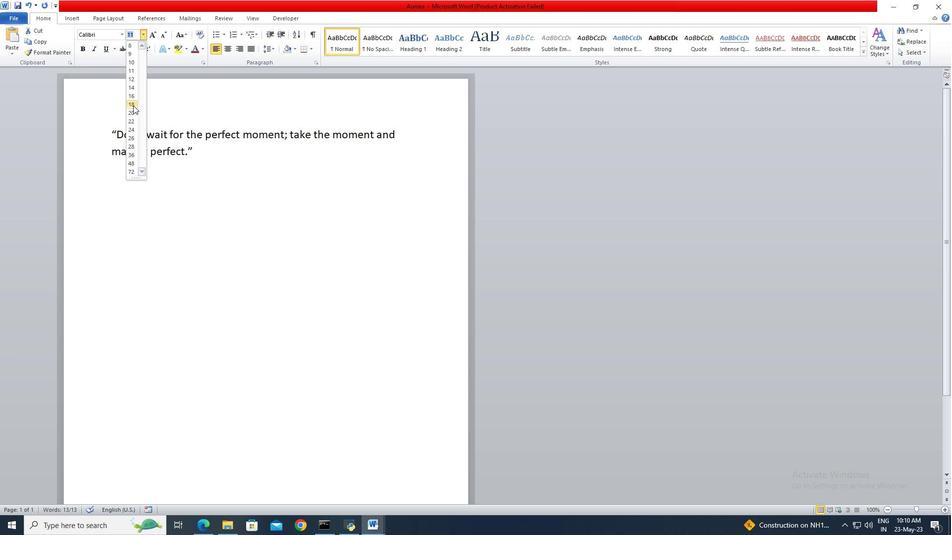 
Action: Mouse moved to (248, 49)
Screenshot: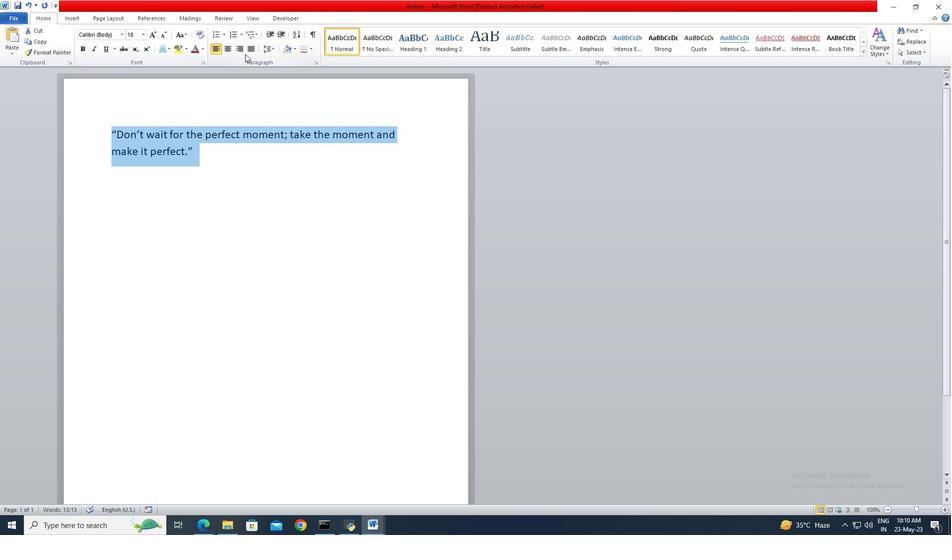 
Action: Mouse pressed left at (248, 49)
Screenshot: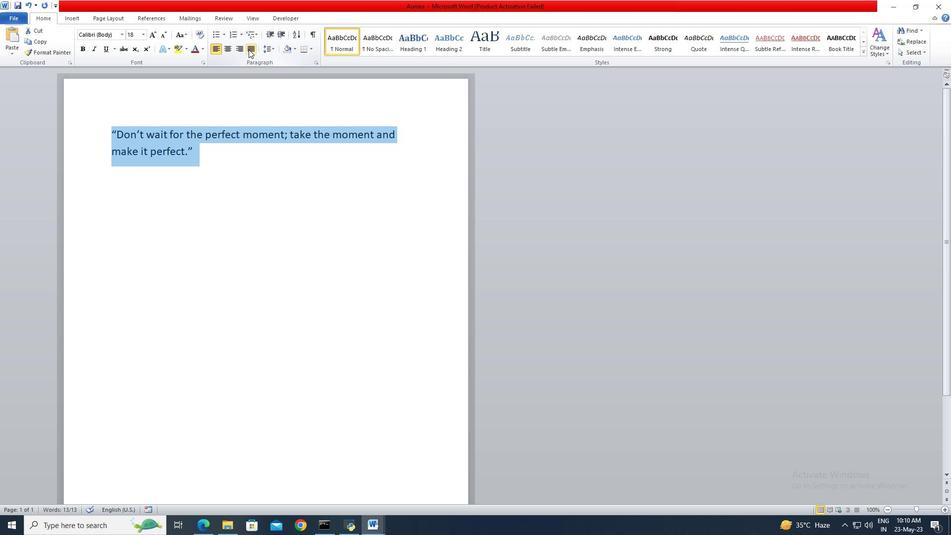 
Action: Mouse moved to (205, 51)
Screenshot: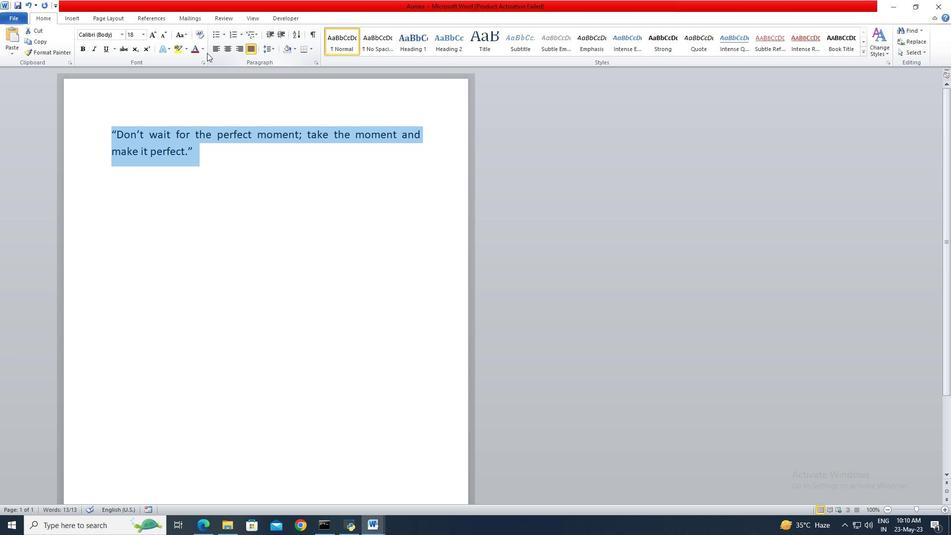 
Action: Mouse pressed left at (205, 51)
Screenshot: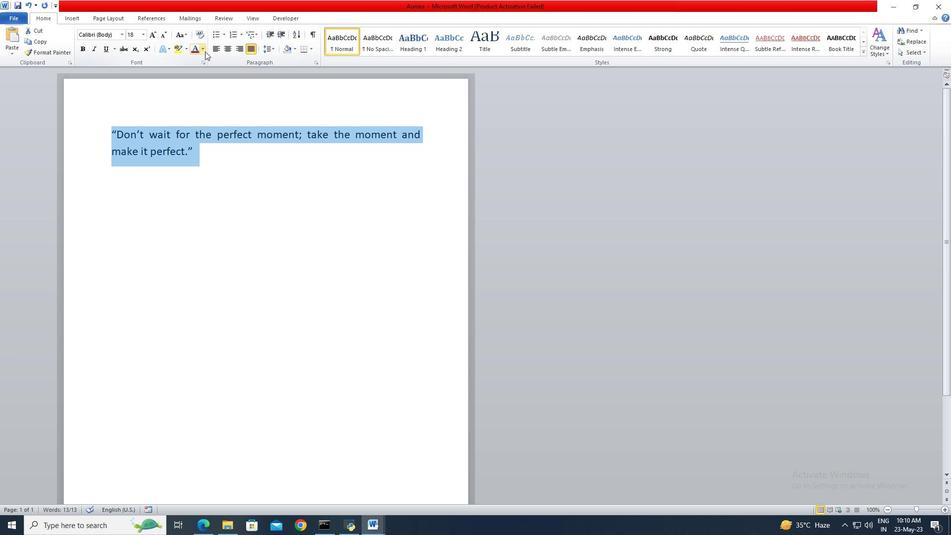 
Action: Mouse moved to (228, 114)
Screenshot: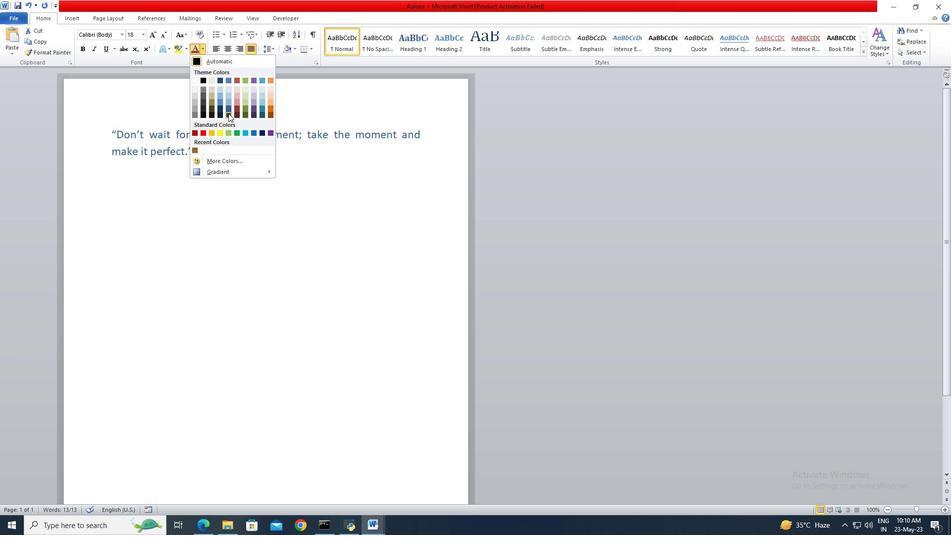 
Action: Mouse pressed left at (228, 114)
Screenshot: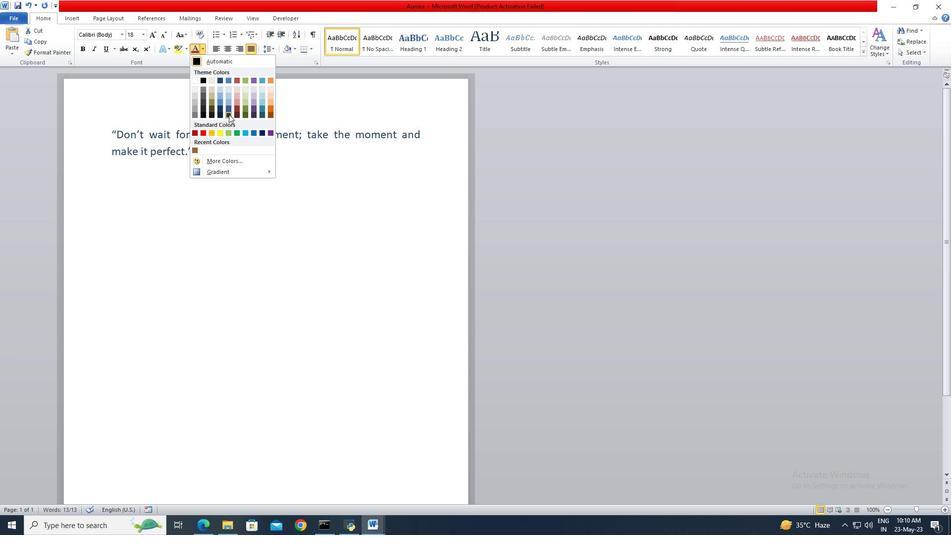 
Action: Mouse moved to (234, 163)
Screenshot: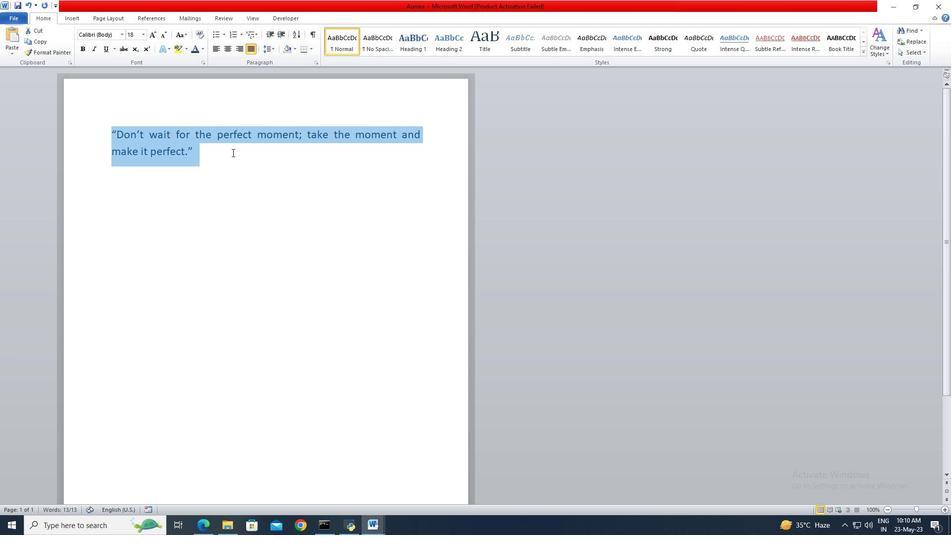 
Action: Mouse pressed left at (234, 163)
Screenshot: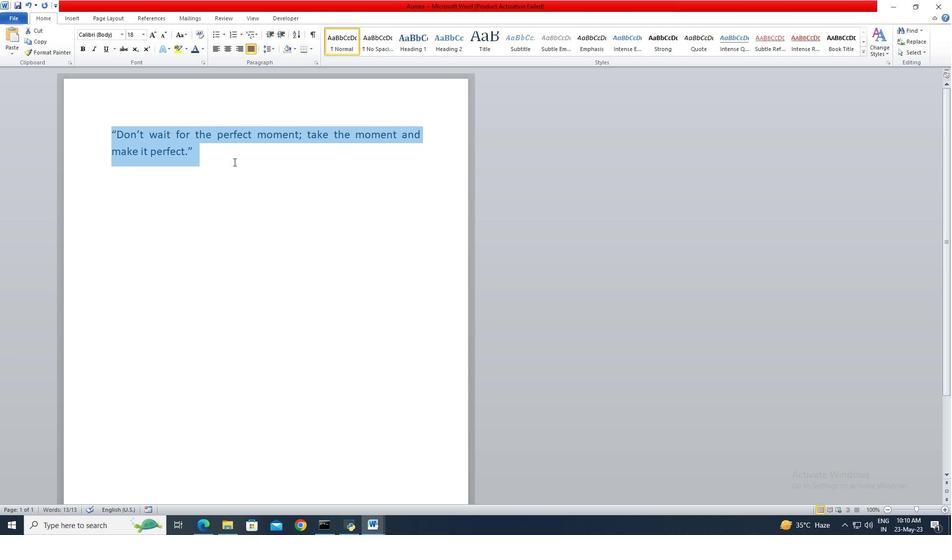 
